 Task: Create new Company, with domain: 'magna.com' and type: 'Prospect'. Add new contact for this company, with mail Id: 'Brooklyn21Kapoor@magna.com', First Name: Brooklyn, Last name:  Kapoor, Job Title: 'Solutions Architect', Phone Number: '(305) 555-6793'. Change life cycle stage to  Lead and lead status to  In Progress. Logged in from softage.6@softage.net
Action: Mouse moved to (98, 68)
Screenshot: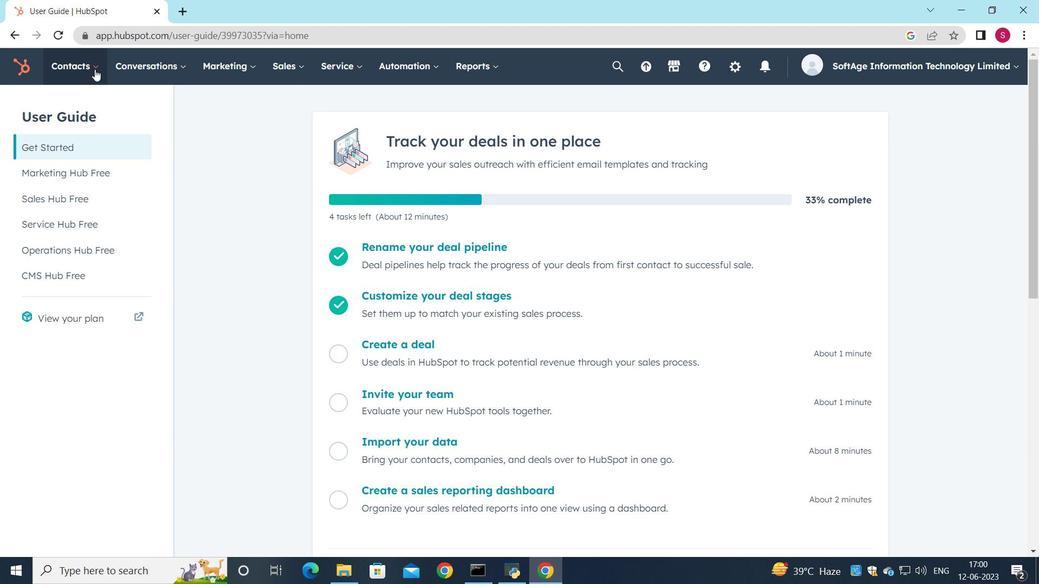 
Action: Mouse pressed left at (98, 68)
Screenshot: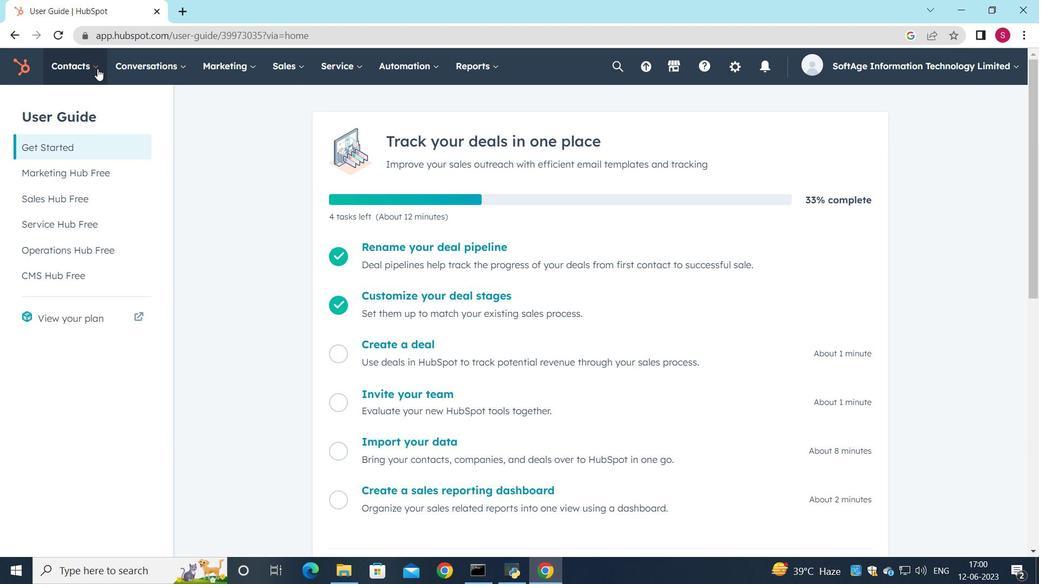 
Action: Mouse moved to (105, 124)
Screenshot: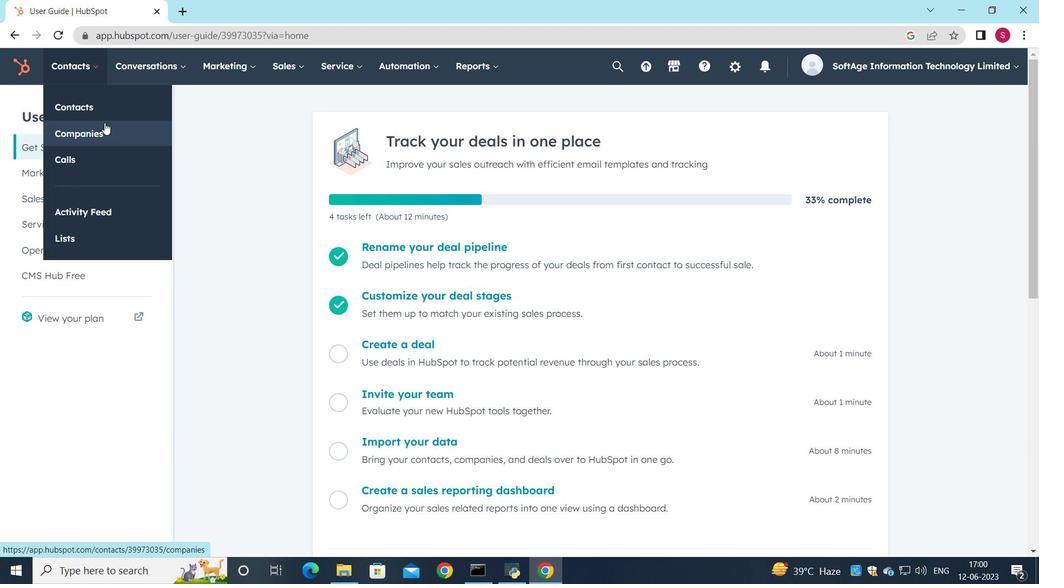 
Action: Mouse pressed left at (105, 124)
Screenshot: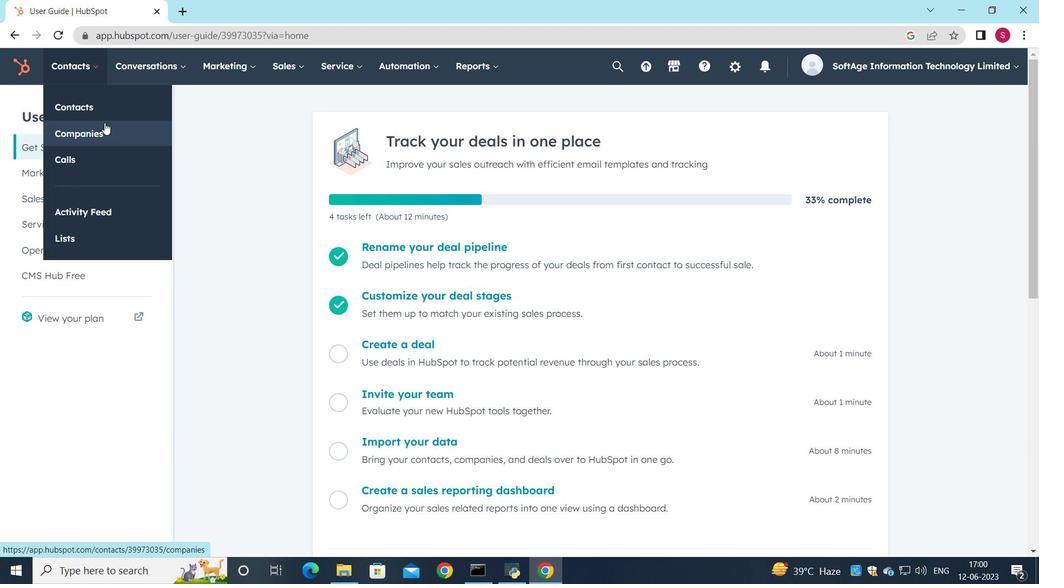 
Action: Mouse moved to (944, 115)
Screenshot: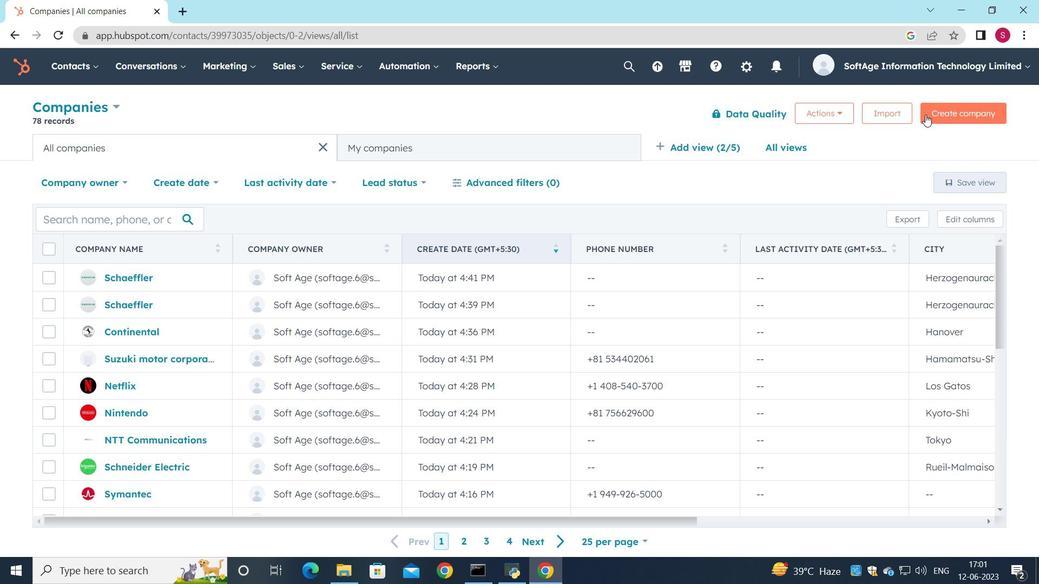 
Action: Mouse pressed left at (944, 115)
Screenshot: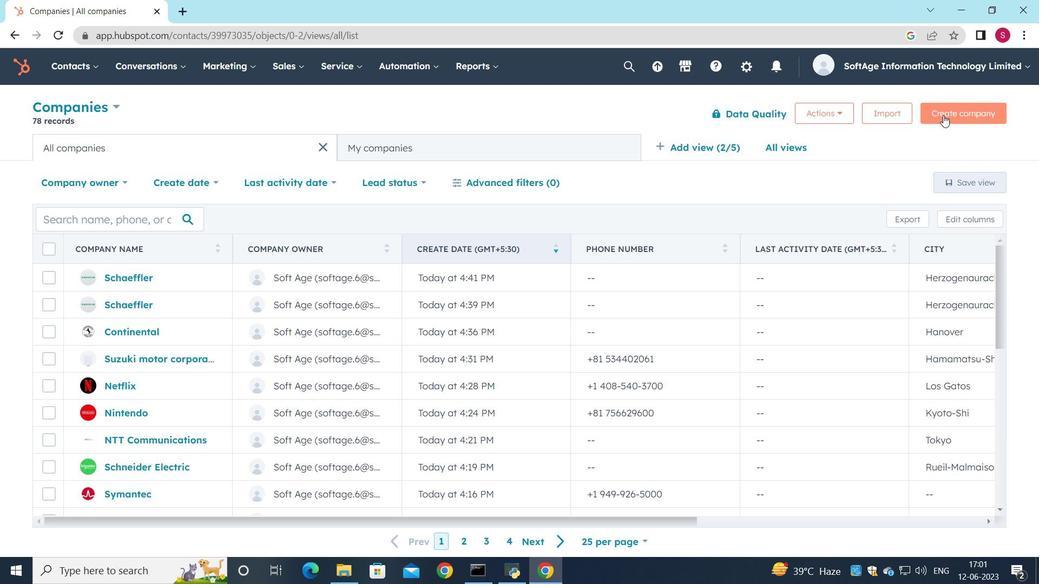 
Action: Mouse moved to (837, 174)
Screenshot: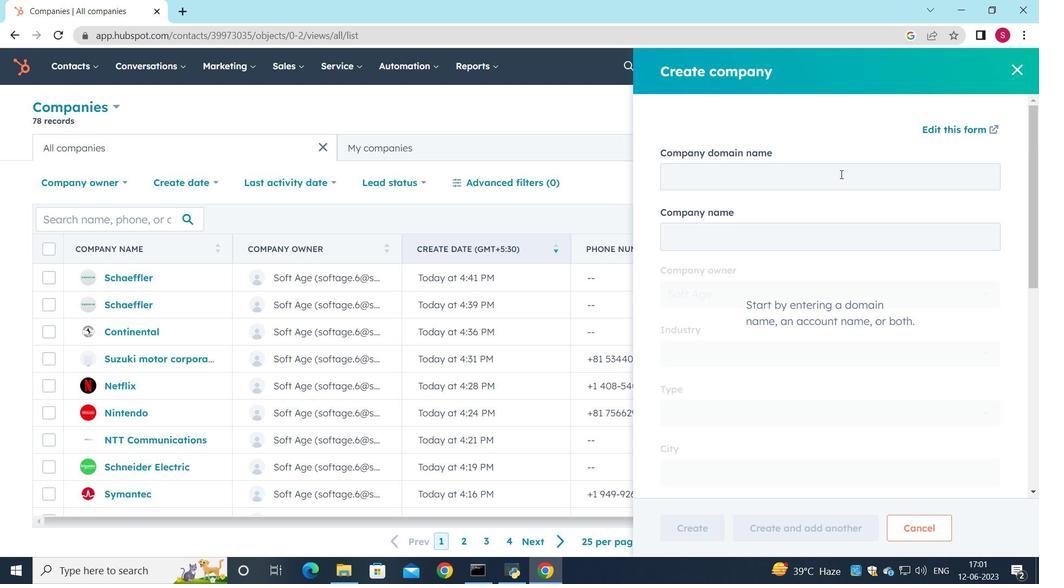 
Action: Mouse pressed left at (837, 174)
Screenshot: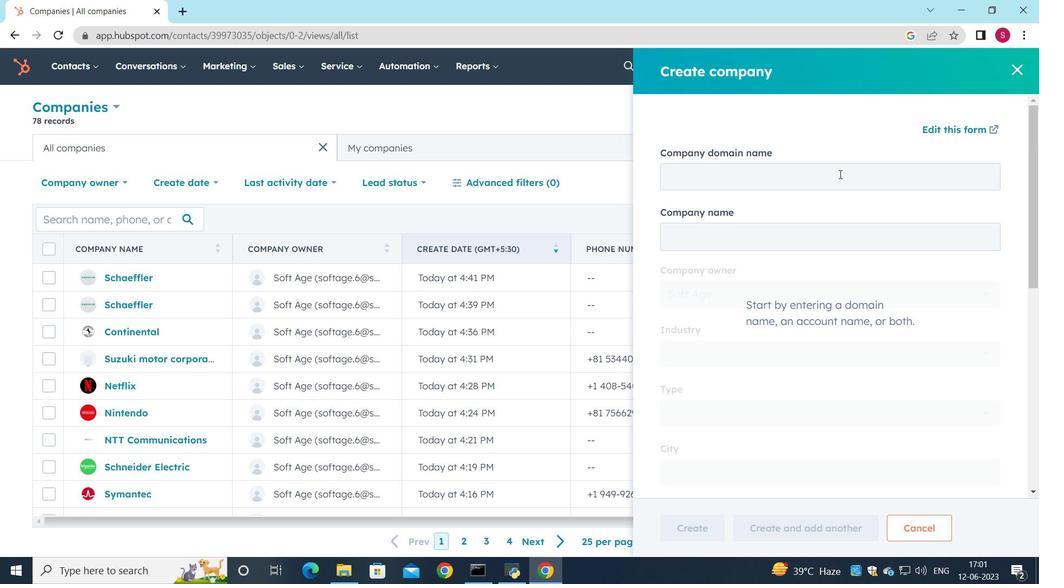 
Action: Key pressed magna/<Key.backspace>.com
Screenshot: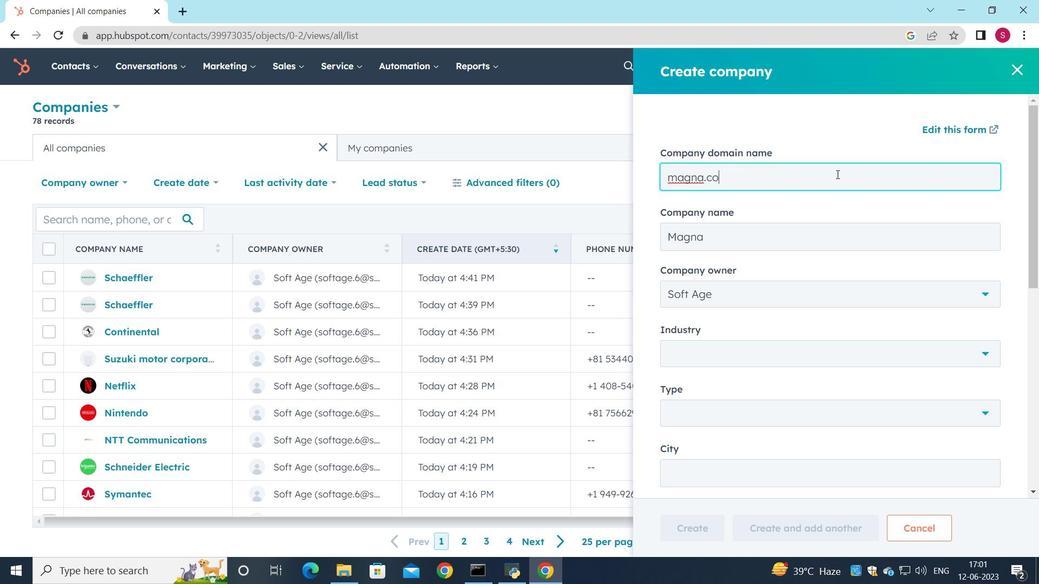 
Action: Mouse moved to (796, 275)
Screenshot: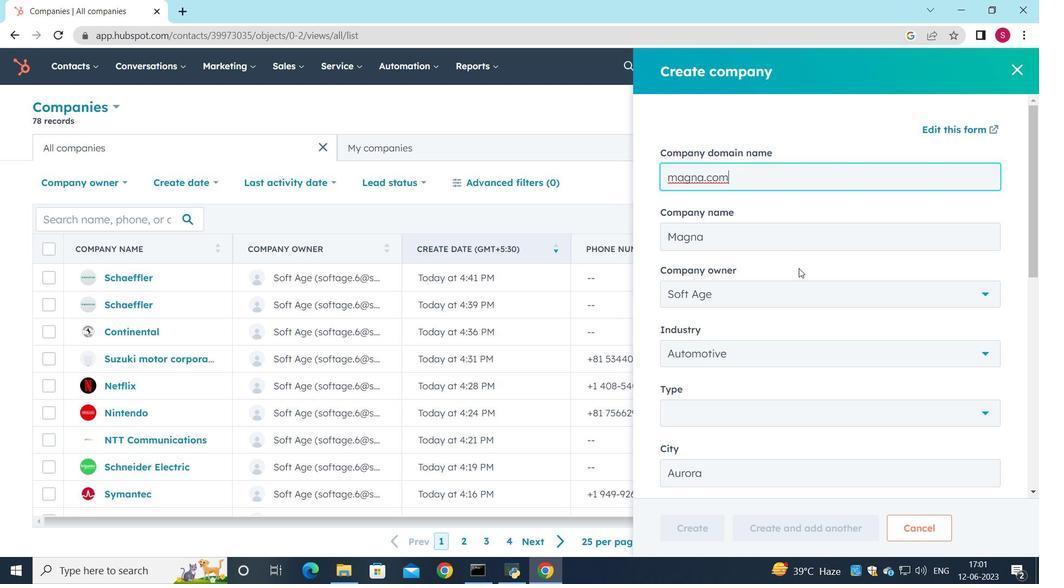 
Action: Mouse scrolled (796, 274) with delta (0, 0)
Screenshot: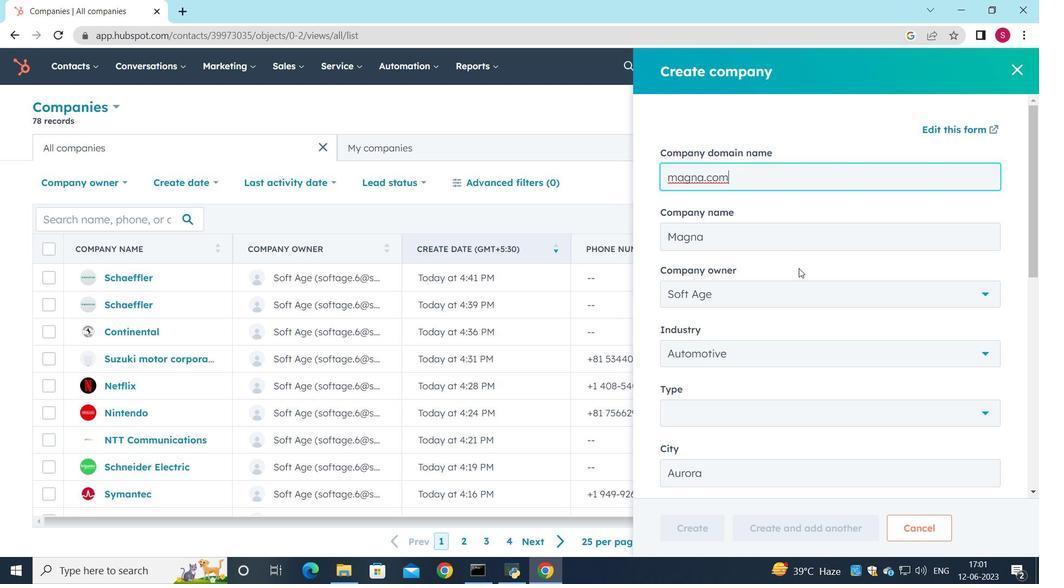 
Action: Mouse scrolled (796, 274) with delta (0, 0)
Screenshot: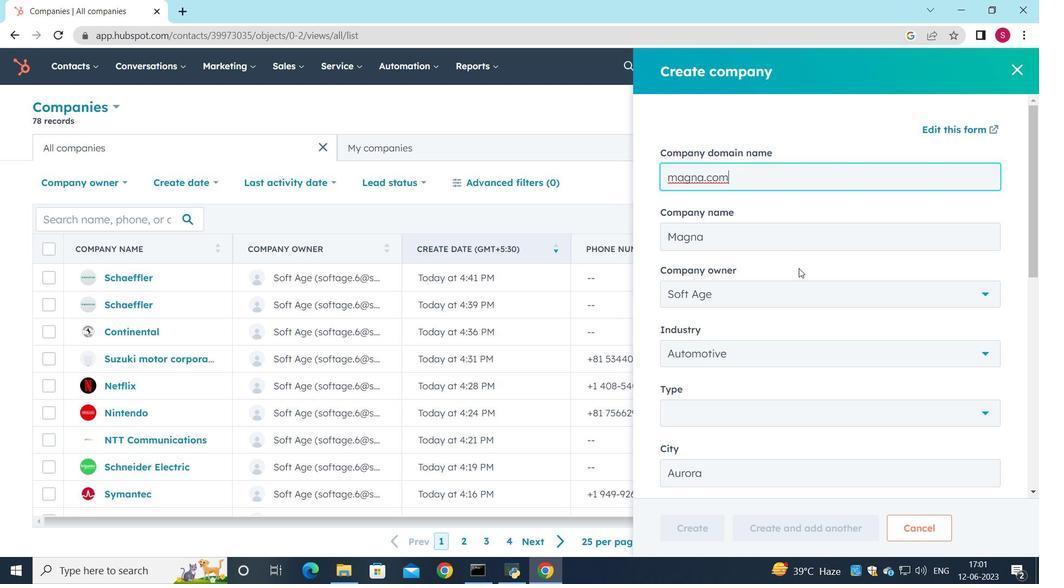 
Action: Mouse moved to (732, 275)
Screenshot: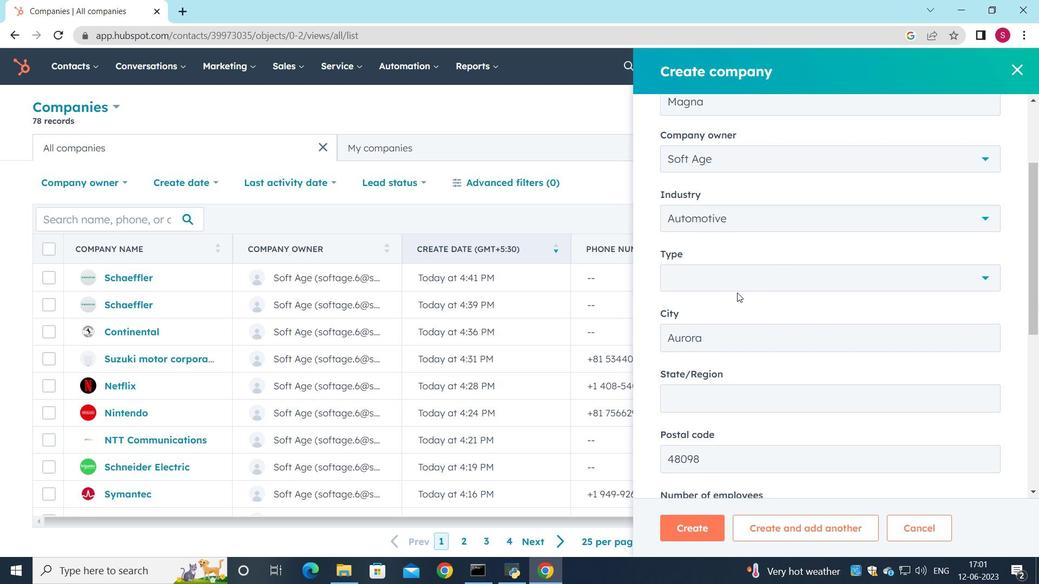 
Action: Mouse pressed left at (732, 275)
Screenshot: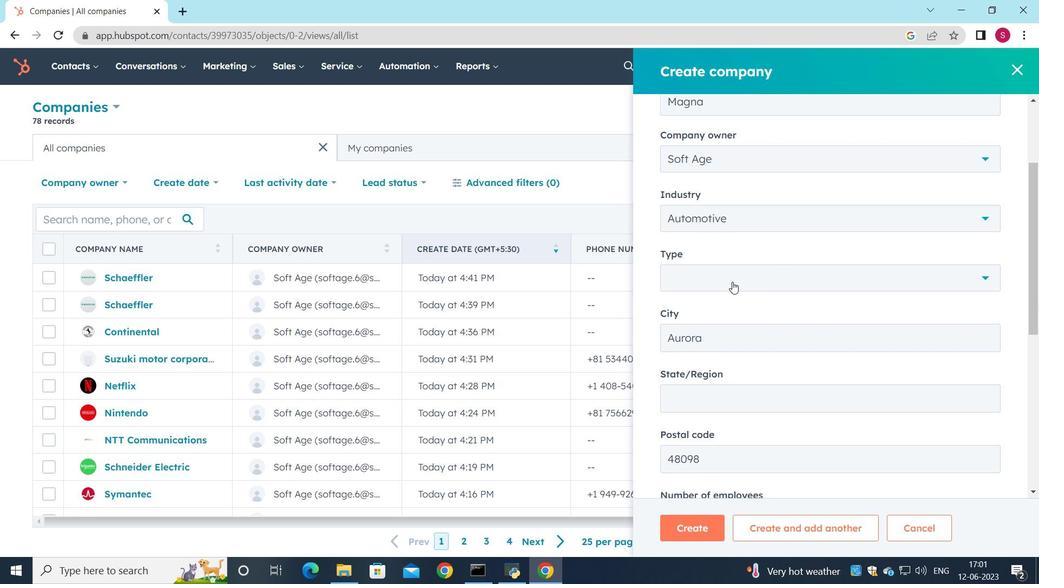
Action: Mouse moved to (678, 340)
Screenshot: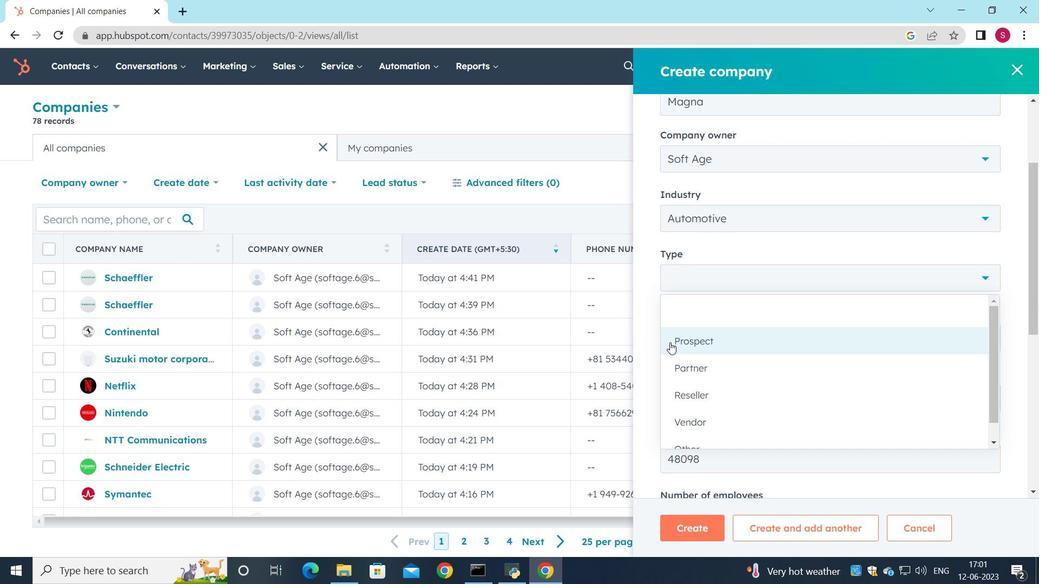 
Action: Mouse pressed left at (678, 340)
Screenshot: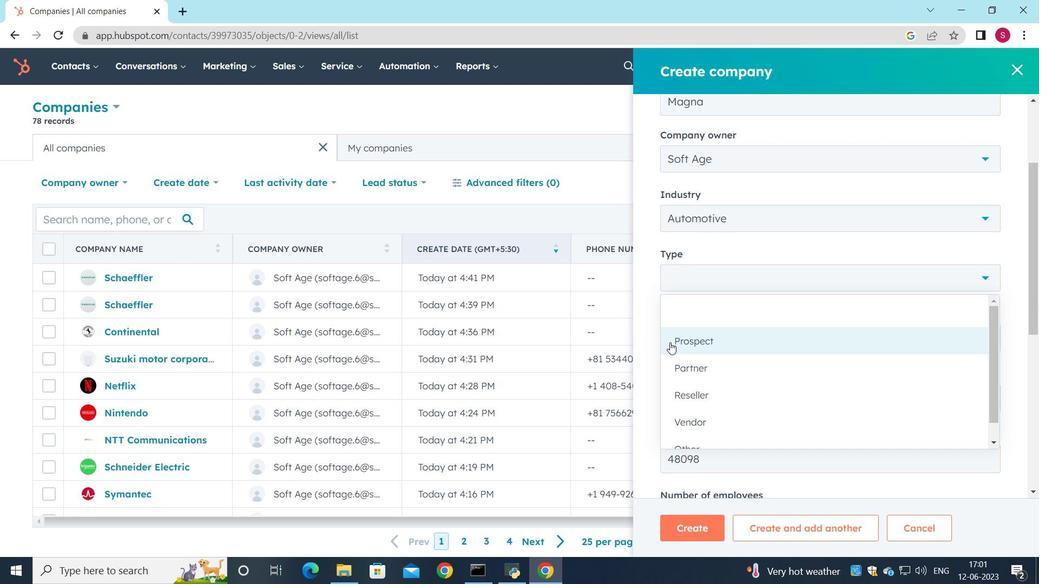 
Action: Mouse moved to (745, 347)
Screenshot: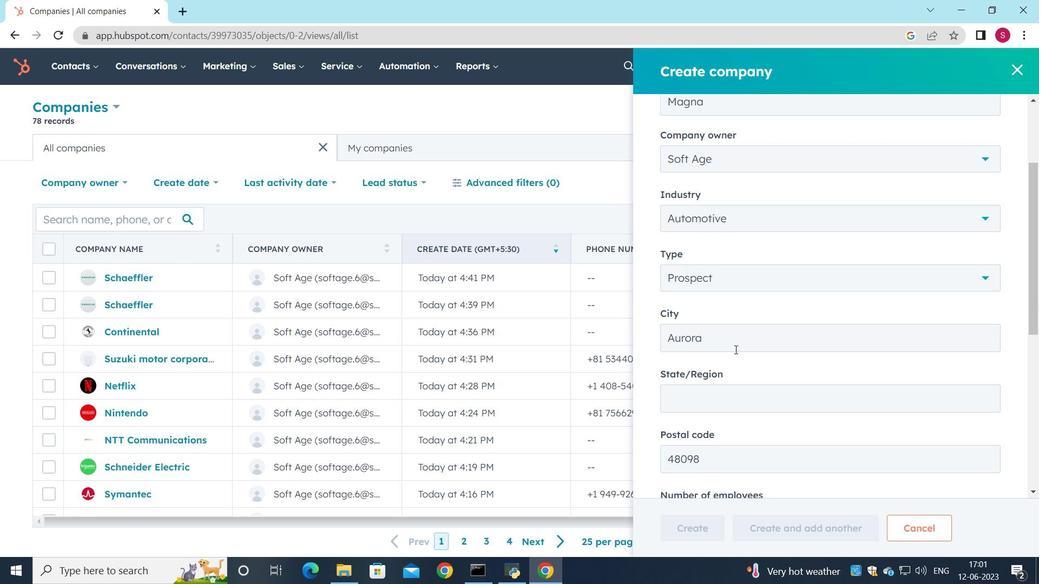 
Action: Mouse scrolled (745, 346) with delta (0, 0)
Screenshot: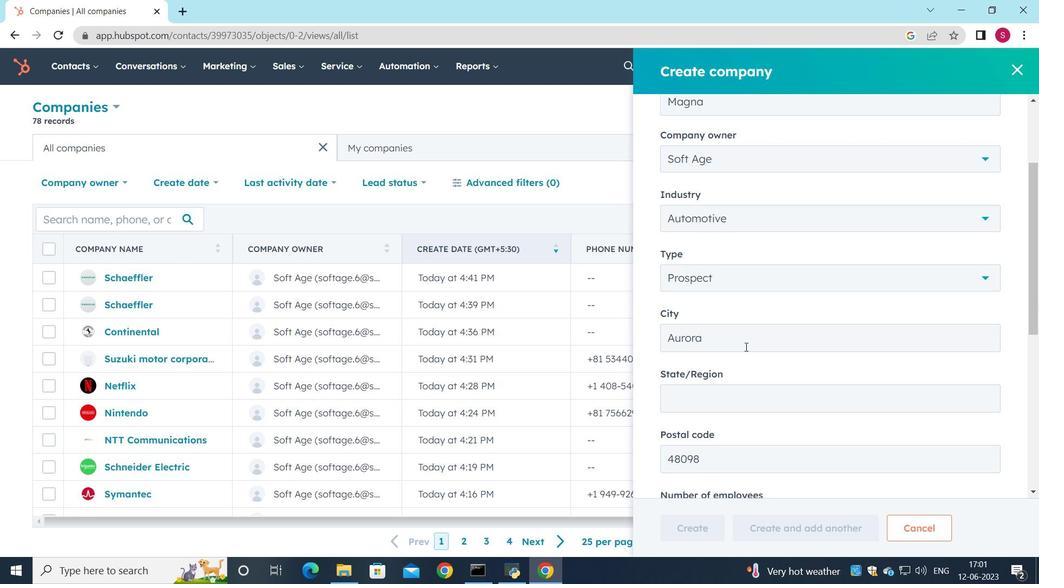 
Action: Mouse scrolled (745, 346) with delta (0, 0)
Screenshot: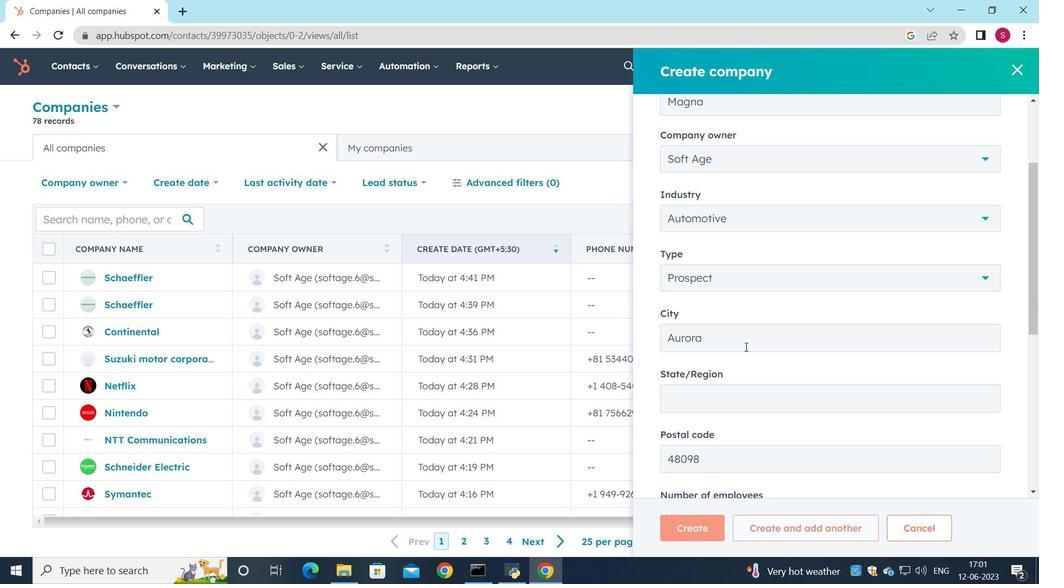 
Action: Mouse moved to (700, 523)
Screenshot: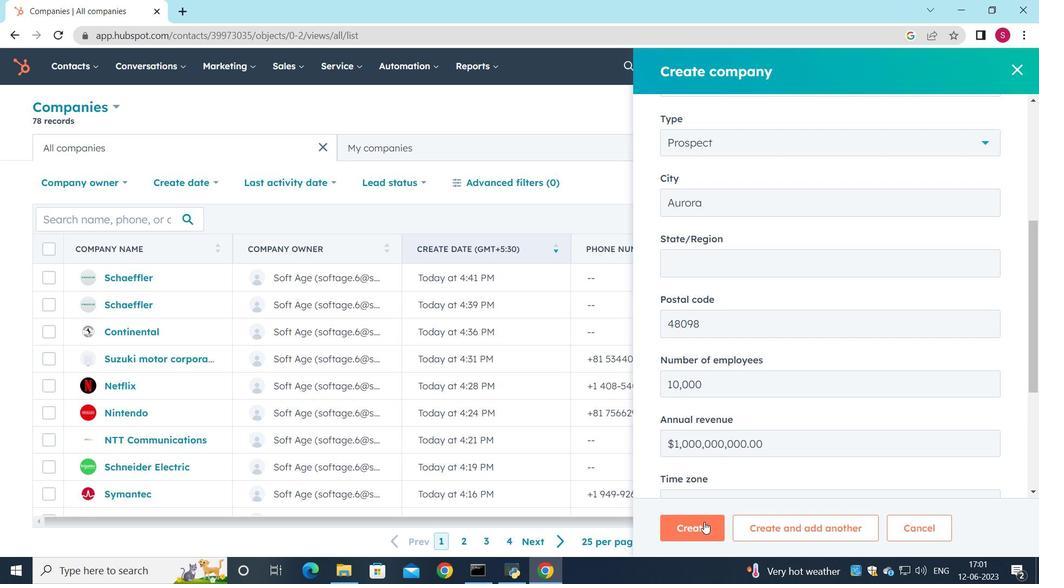 
Action: Mouse pressed left at (700, 523)
Screenshot: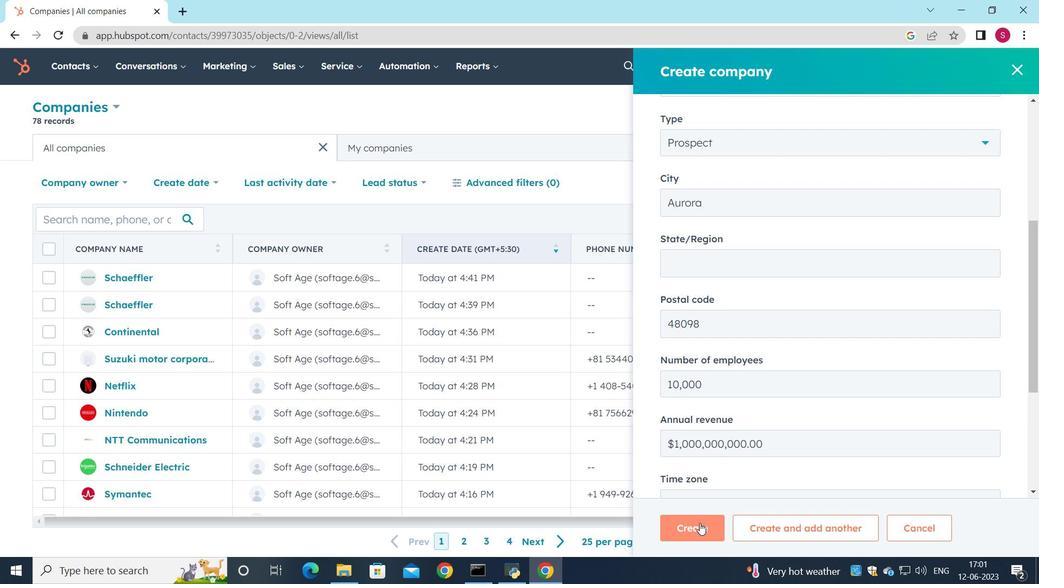 
Action: Mouse moved to (624, 413)
Screenshot: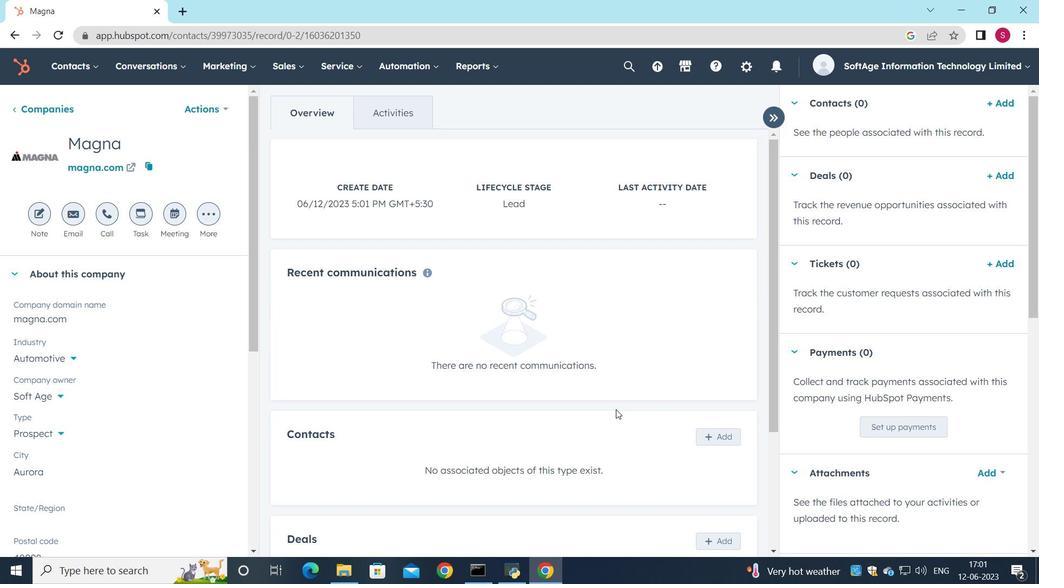 
Action: Mouse scrolled (624, 413) with delta (0, 0)
Screenshot: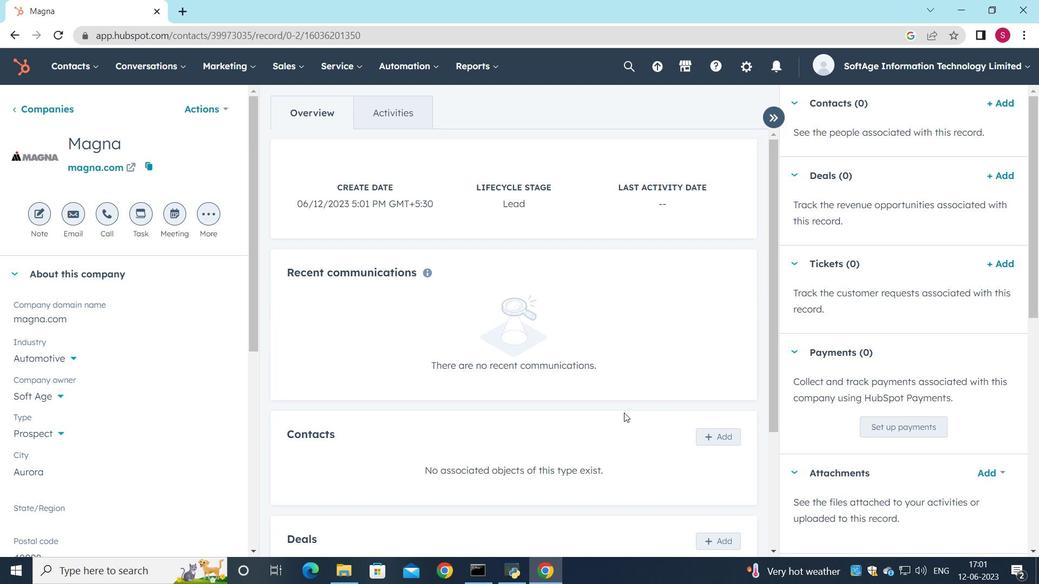 
Action: Mouse moved to (727, 363)
Screenshot: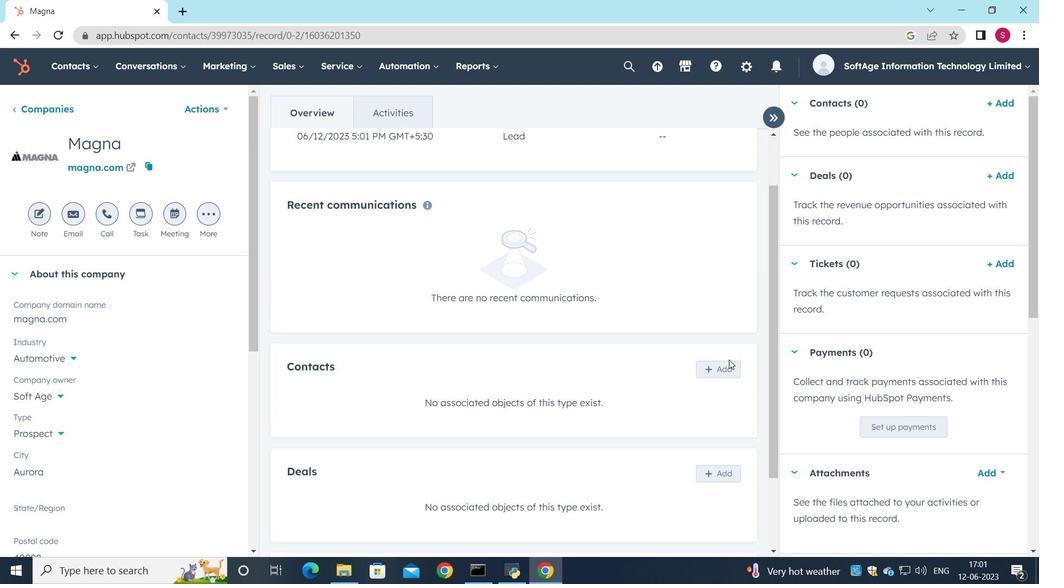 
Action: Mouse pressed left at (727, 363)
Screenshot: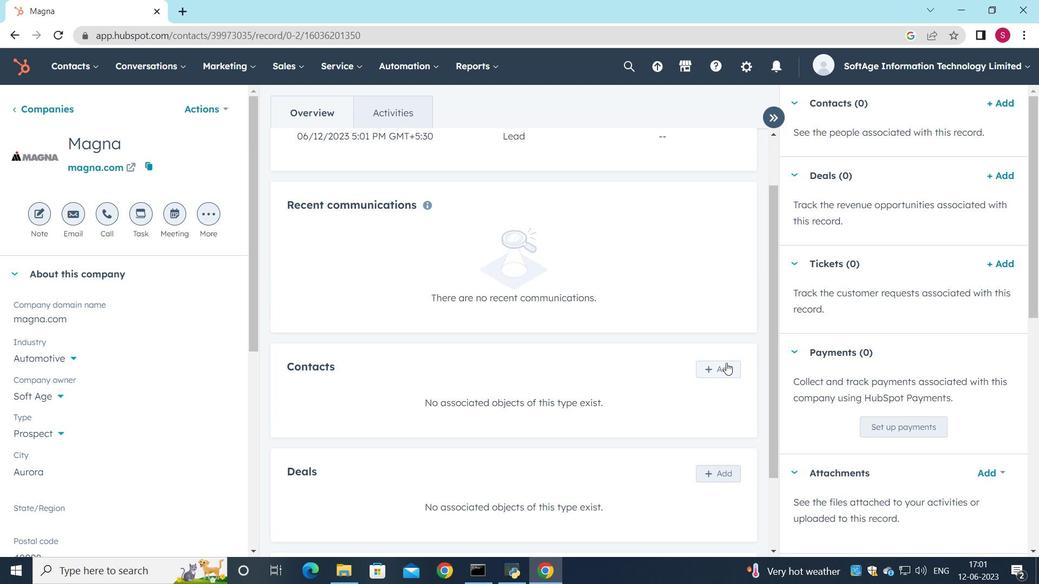 
Action: Mouse moved to (729, 146)
Screenshot: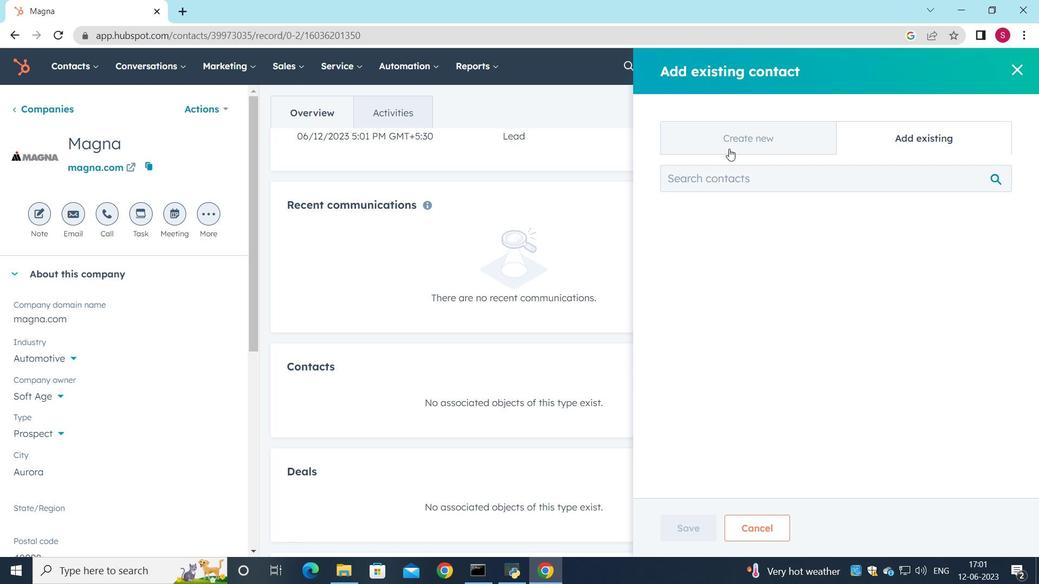 
Action: Mouse pressed left at (729, 146)
Screenshot: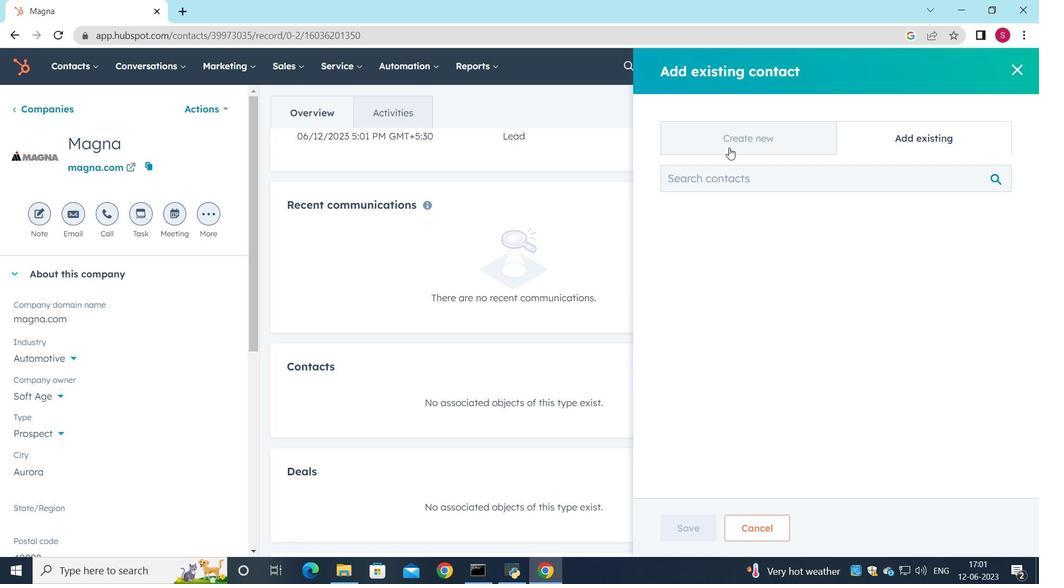 
Action: Mouse moved to (778, 225)
Screenshot: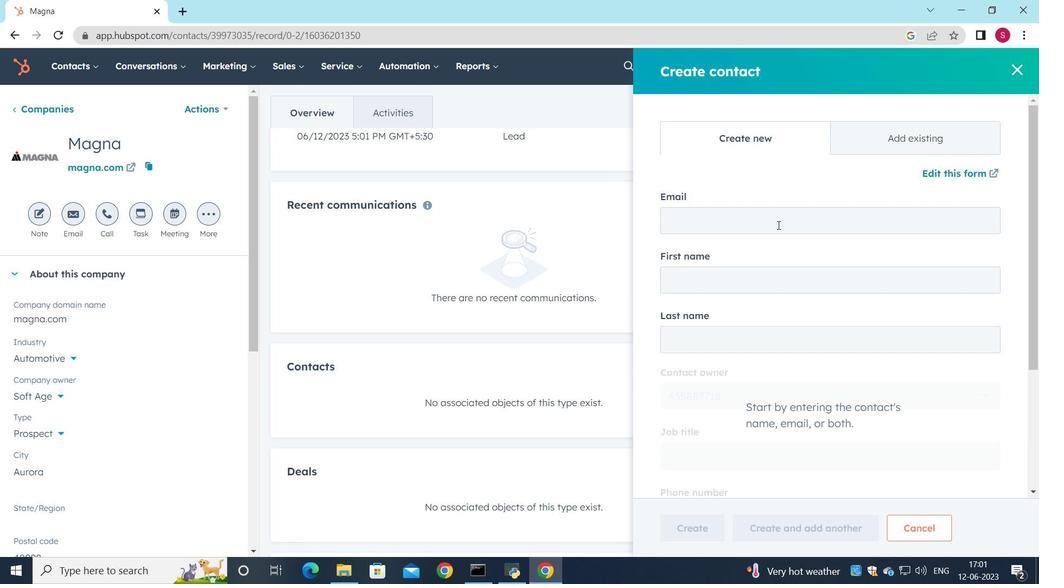 
Action: Mouse pressed left at (778, 225)
Screenshot: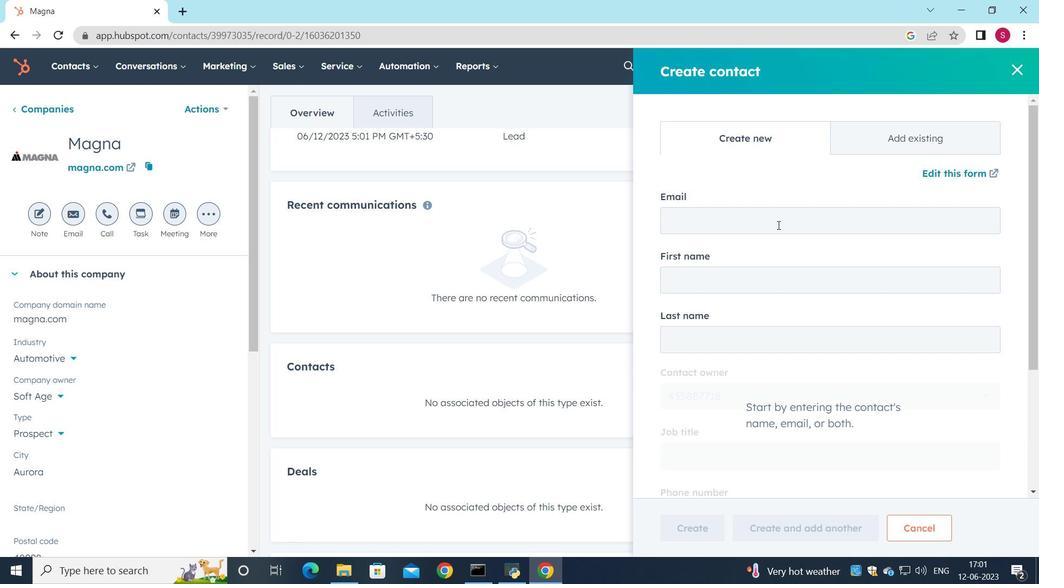 
Action: Key pressed <Key.shift>Brooklyn20<Key.backspace>1<Key.shift>Kapoor<Key.shift><Key.shift><Key.shift><Key.shift><Key.shift><Key.shift><Key.shift><Key.shift>@magna.com
Screenshot: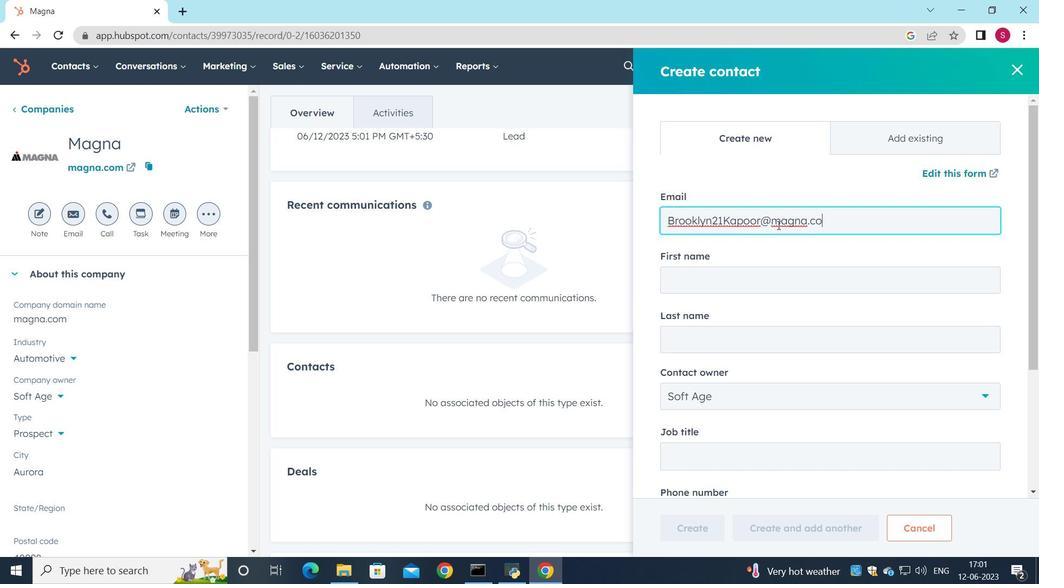 
Action: Mouse moved to (740, 269)
Screenshot: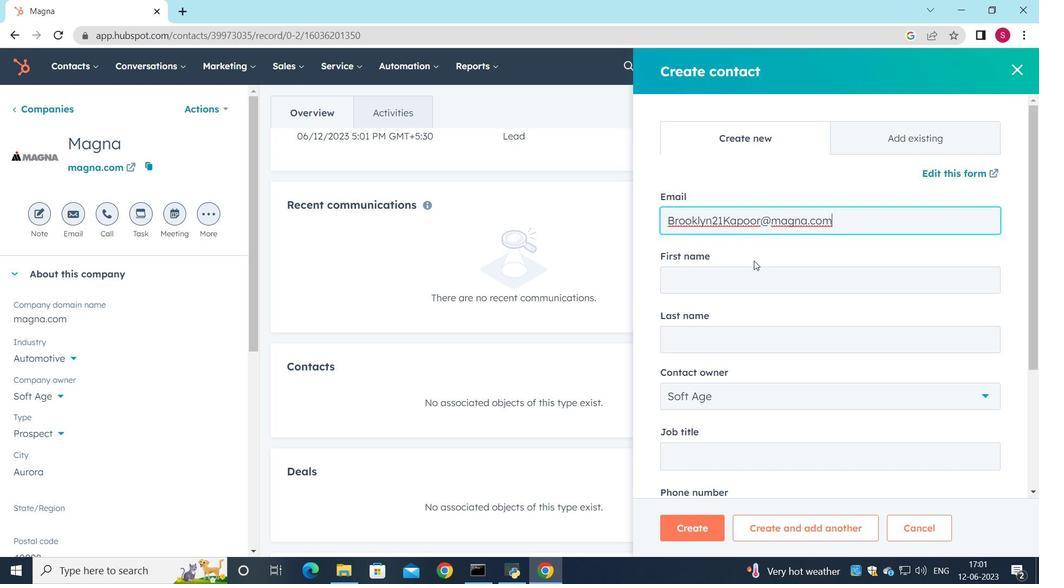 
Action: Mouse pressed left at (740, 269)
Screenshot: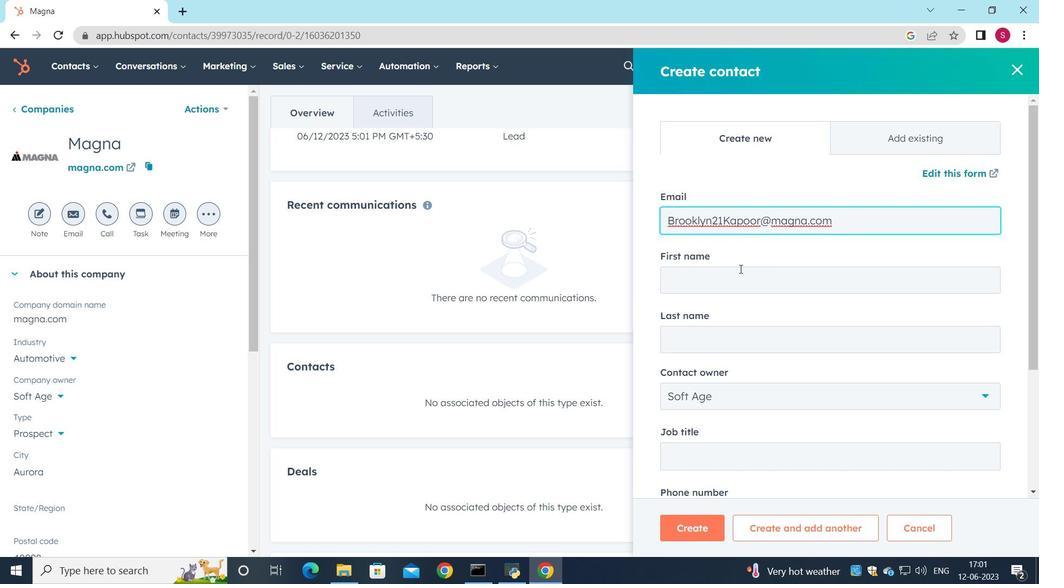 
Action: Key pressed <Key.shift>Brool<Key.backspace>klyn
Screenshot: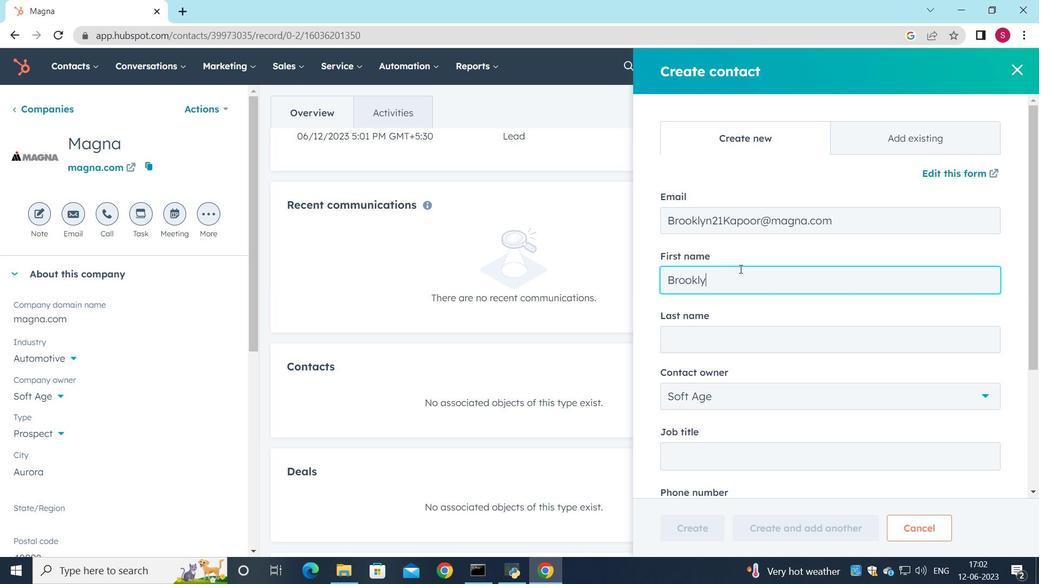 
Action: Mouse moved to (701, 346)
Screenshot: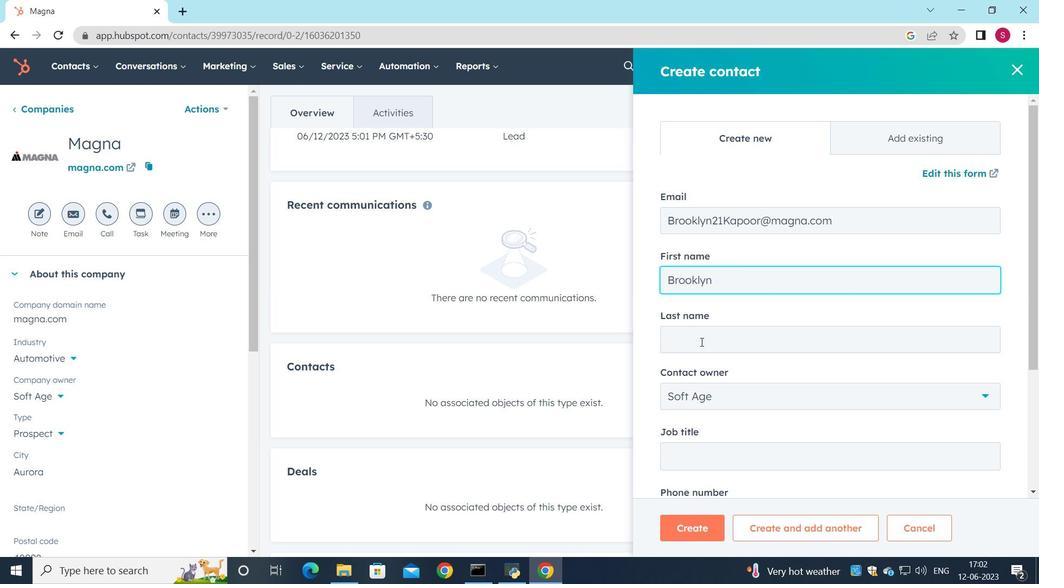 
Action: Mouse pressed left at (701, 346)
Screenshot: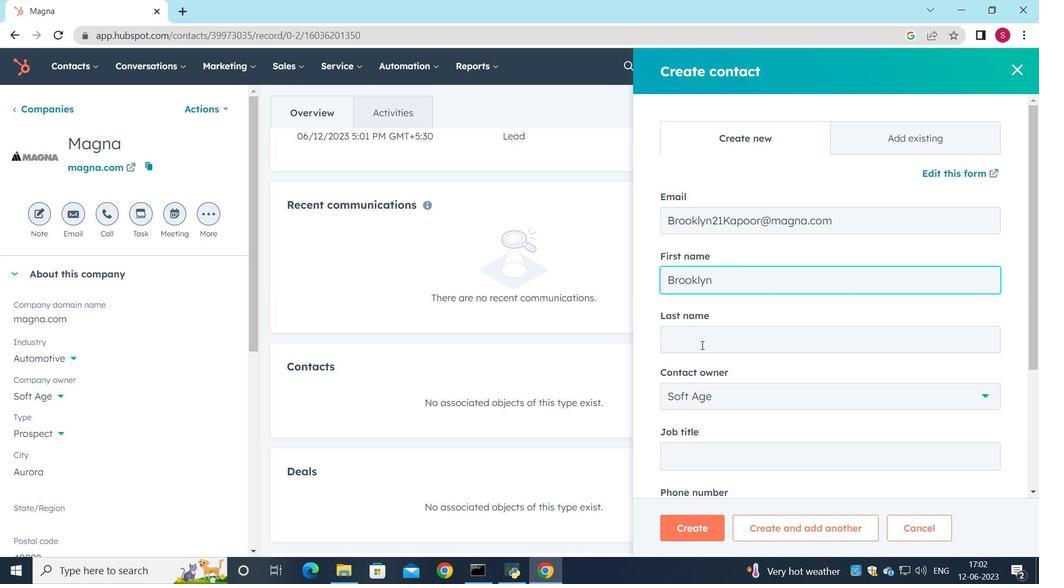 
Action: Key pressed <Key.shift><Key.shift><Key.shift><Key.shift><Key.shift>Kapoor
Screenshot: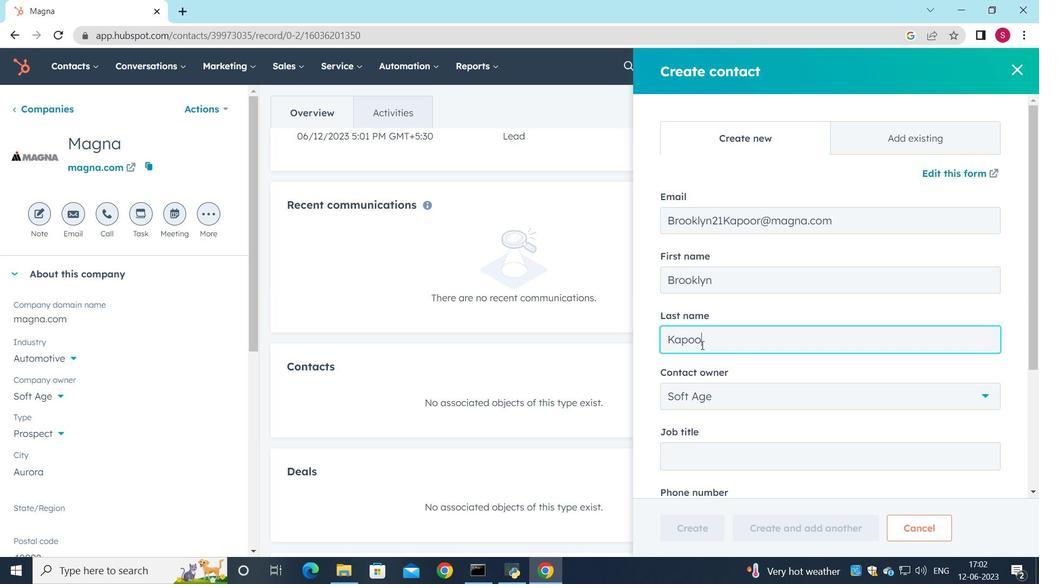 
Action: Mouse moved to (700, 446)
Screenshot: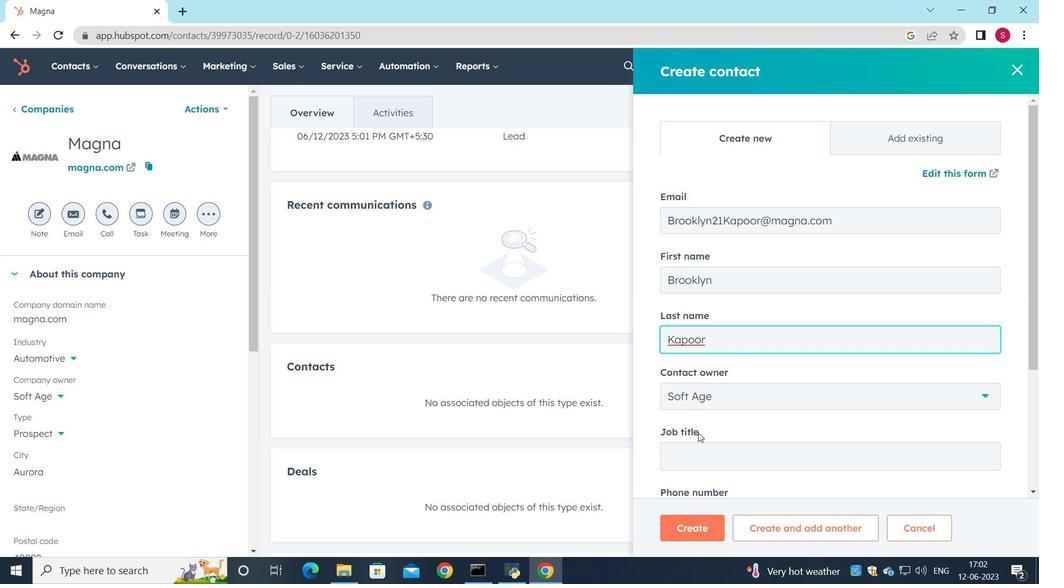 
Action: Mouse pressed left at (700, 446)
Screenshot: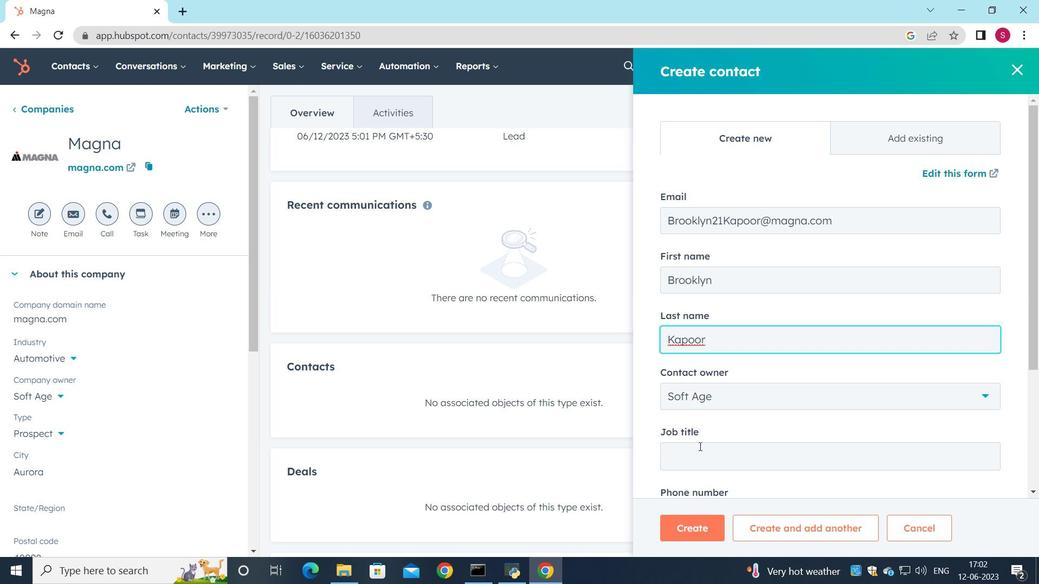 
Action: Mouse moved to (707, 442)
Screenshot: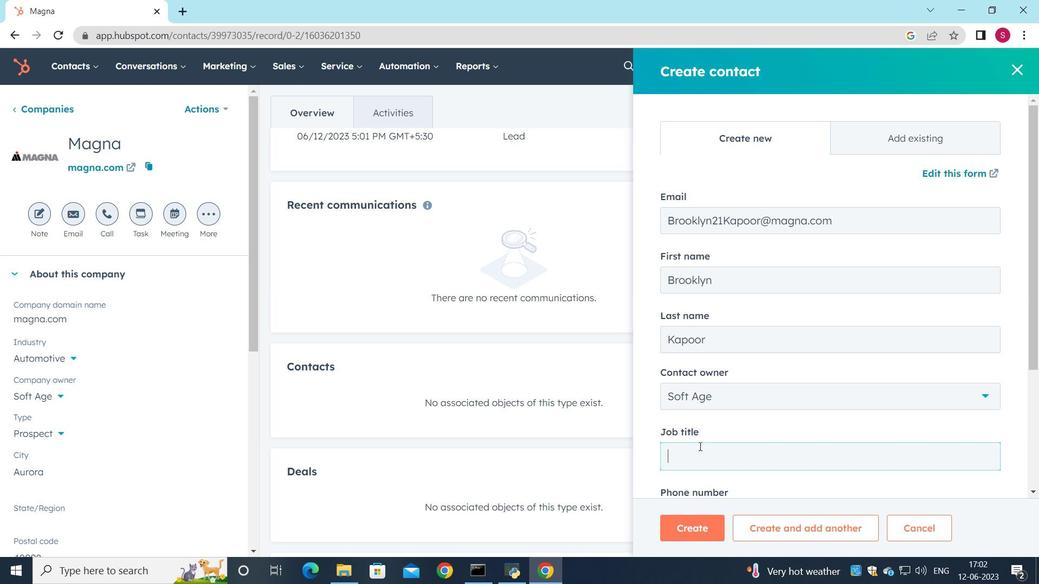 
Action: Key pressed <Key.shift>Solutions<Key.space><Key.shift><Key.shift><Key.shift><Key.shift><Key.shift><Key.shift><Key.shift><Key.shift><Key.shift><Key.shift><Key.shift><Key.shift><Key.shift><Key.shift>Arthitech
Screenshot: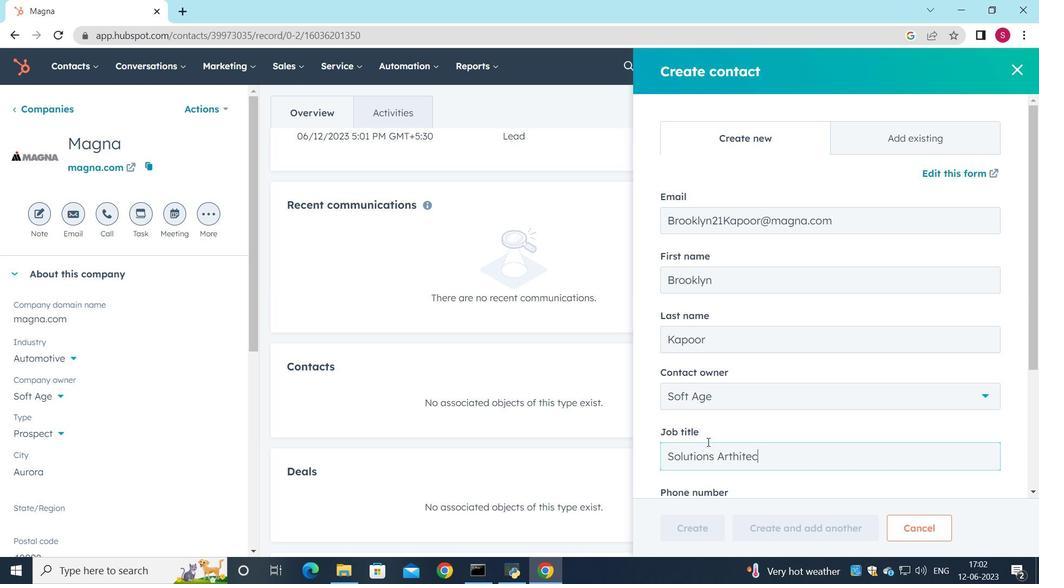 
Action: Mouse moved to (705, 447)
Screenshot: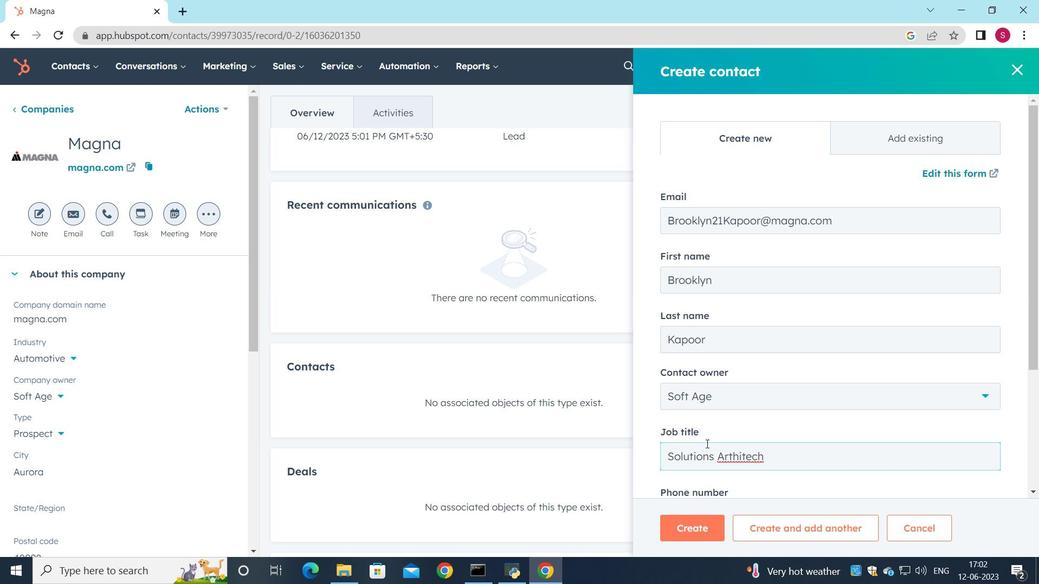 
Action: Mouse scrolled (705, 446) with delta (0, 0)
Screenshot: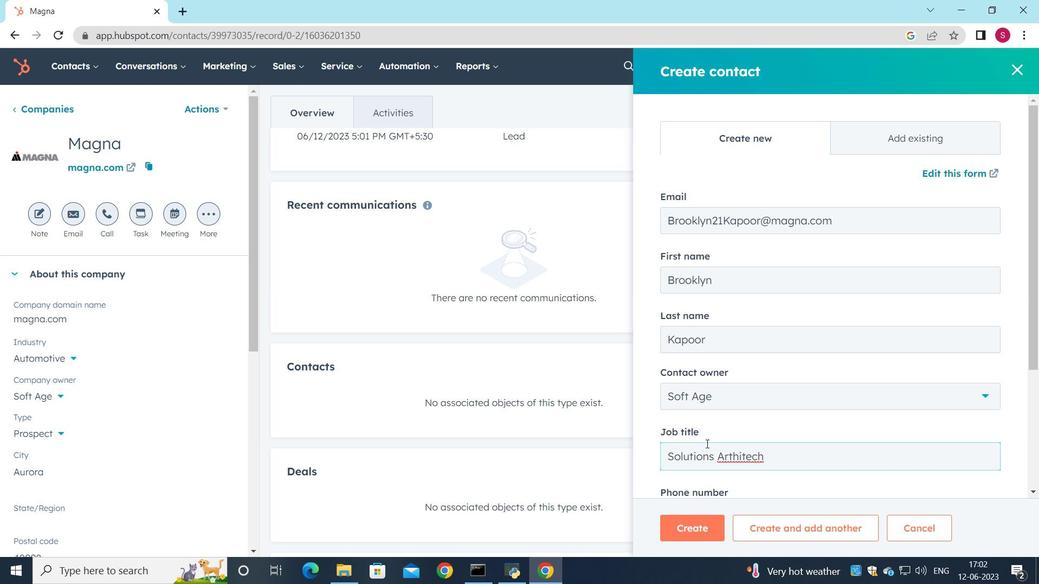 
Action: Mouse moved to (767, 428)
Screenshot: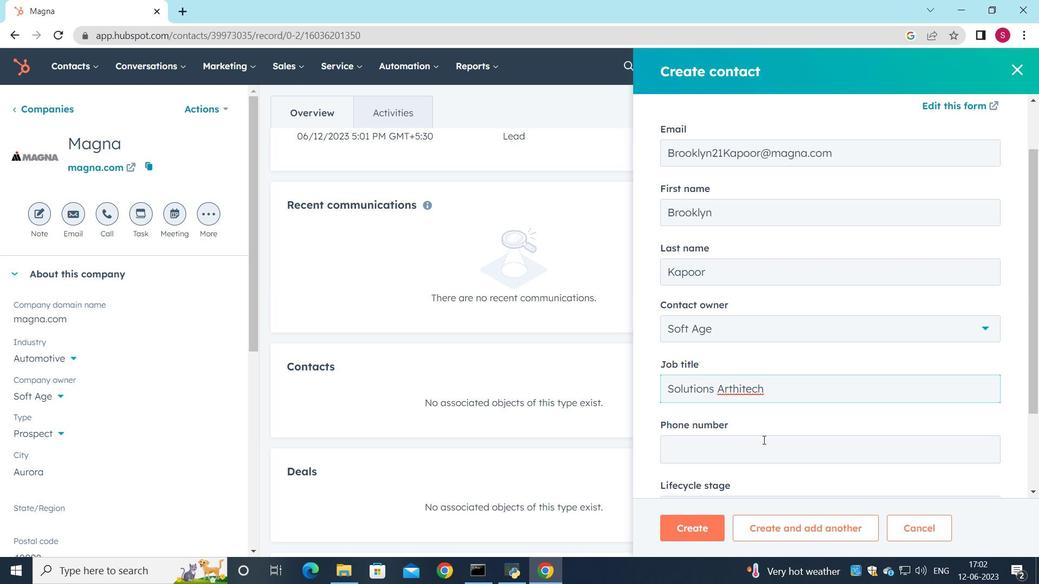 
Action: Key pressed <Key.backspace>t
Screenshot: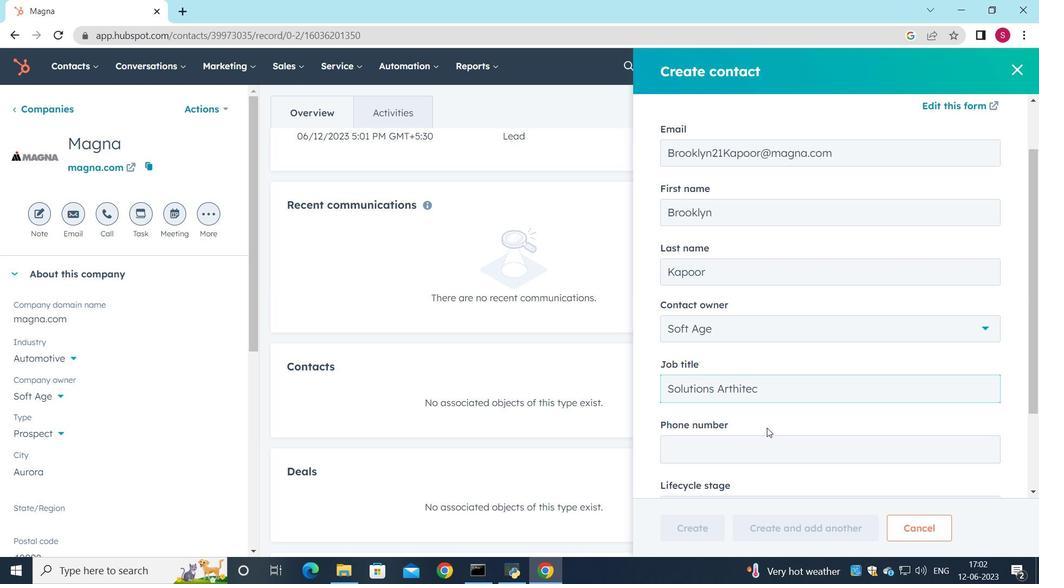 
Action: Mouse moved to (781, 388)
Screenshot: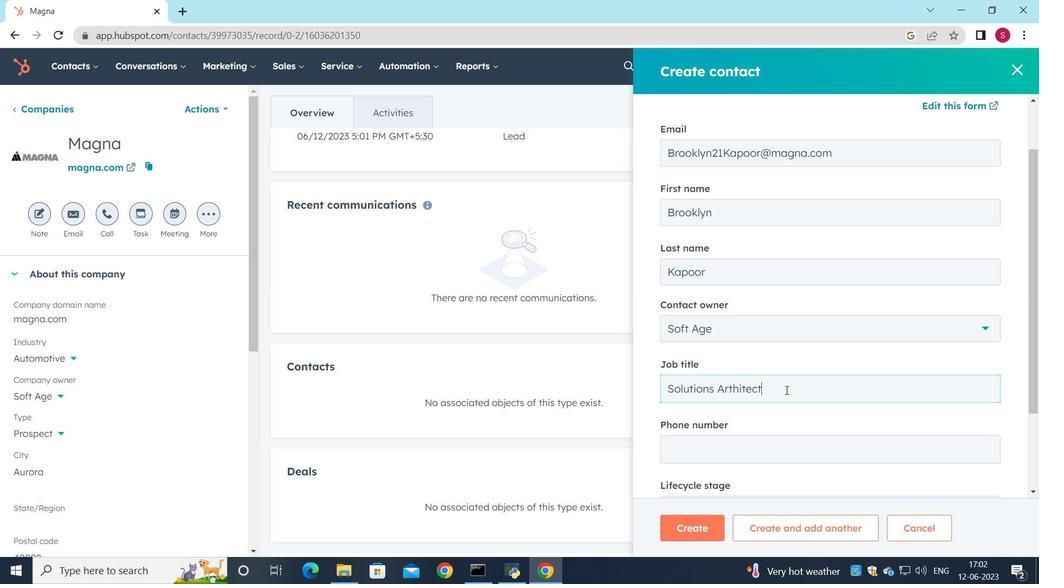 
Action: Mouse scrolled (781, 387) with delta (0, 0)
Screenshot: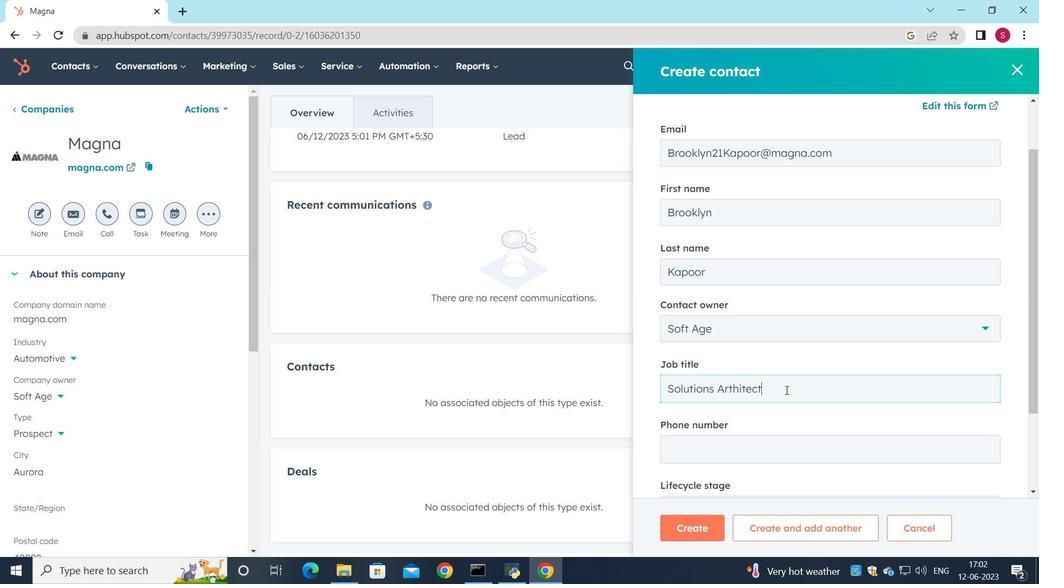
Action: Mouse moved to (777, 375)
Screenshot: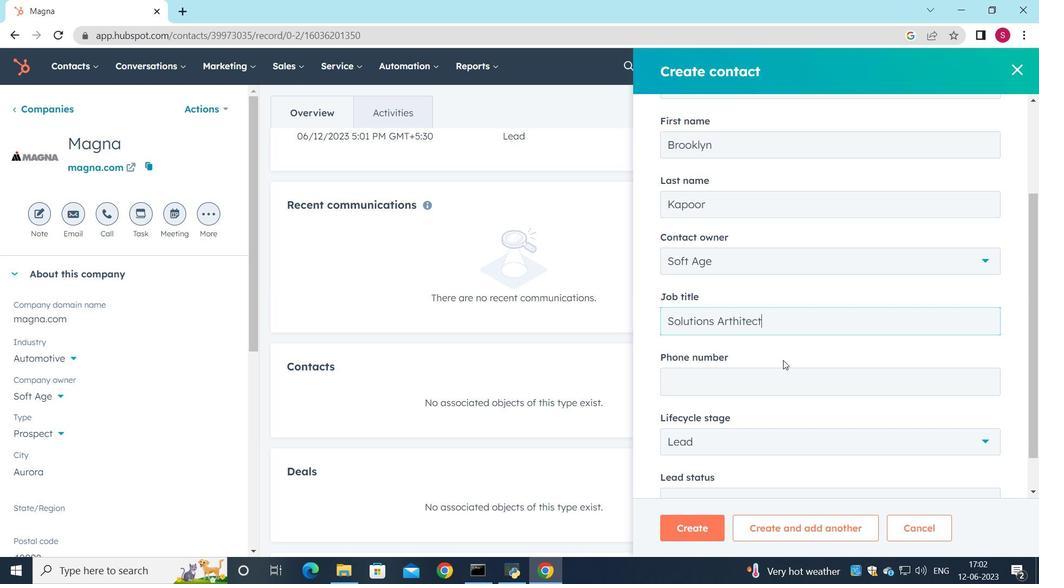 
Action: Mouse pressed left at (777, 375)
Screenshot: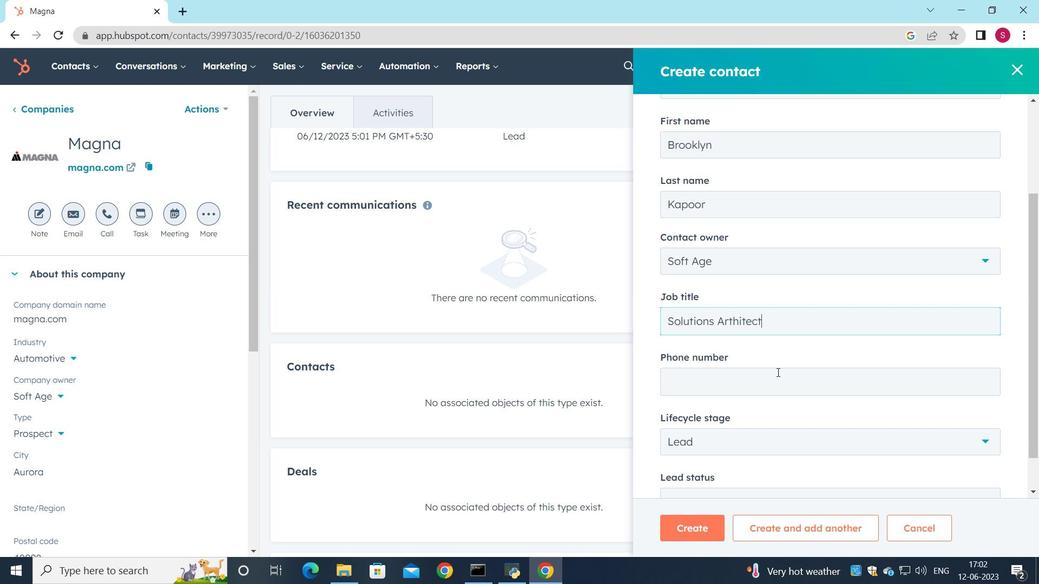 
Action: Key pressed 3055556793
Screenshot: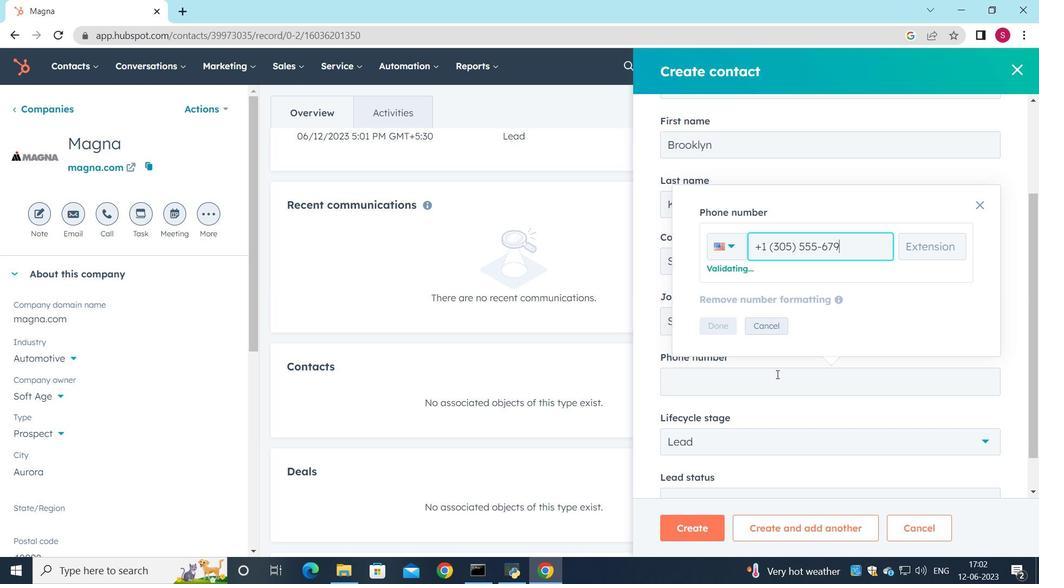 
Action: Mouse moved to (708, 330)
Screenshot: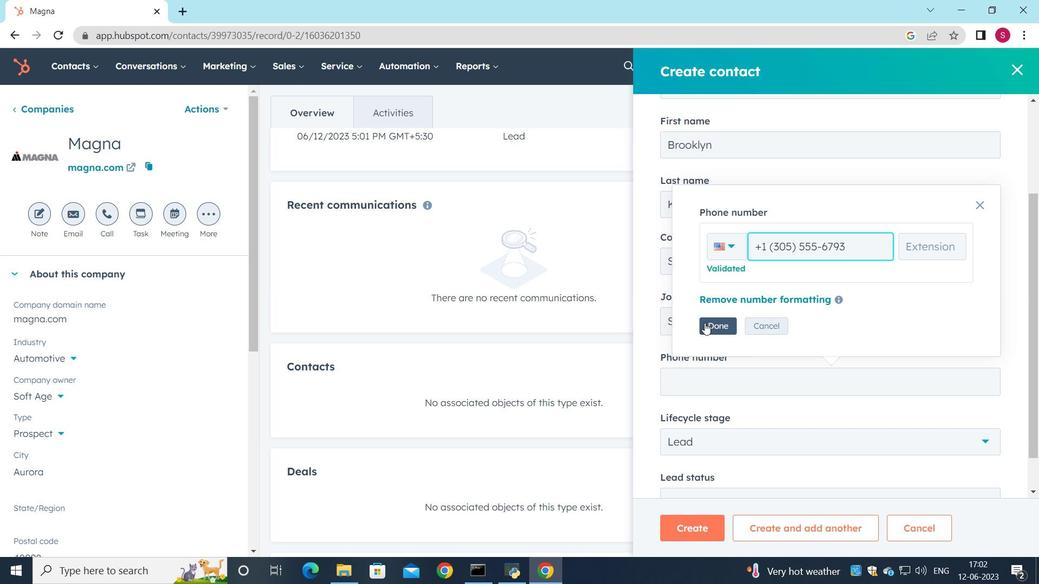 
Action: Mouse pressed left at (708, 330)
Screenshot: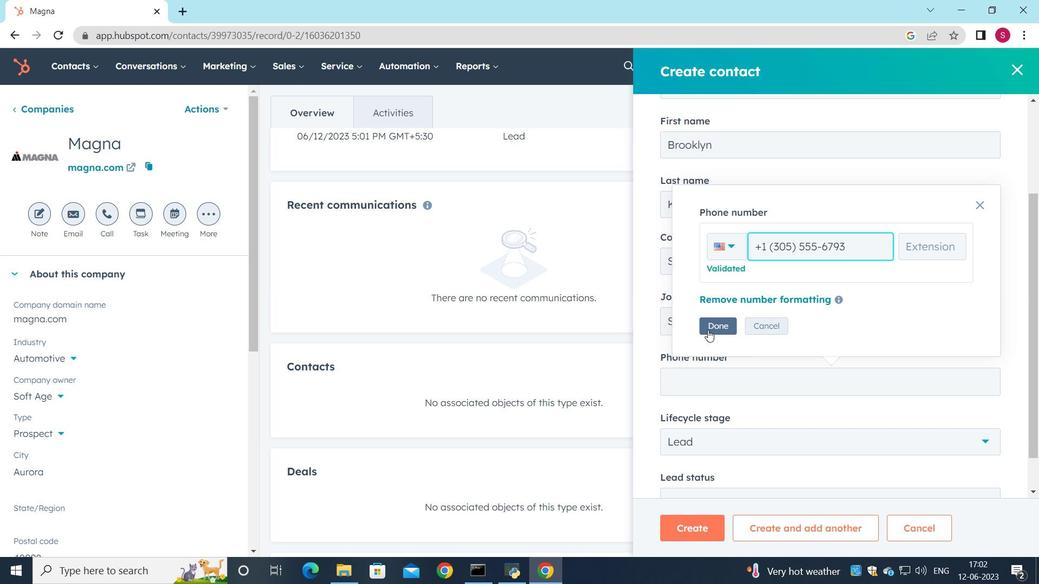 
Action: Mouse moved to (714, 388)
Screenshot: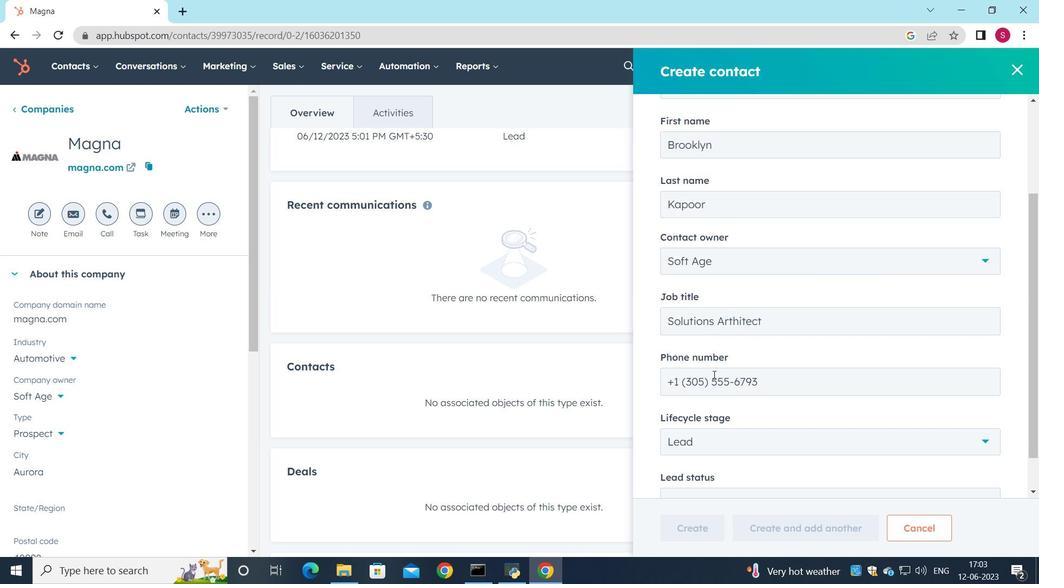 
Action: Mouse scrolled (714, 387) with delta (0, 0)
Screenshot: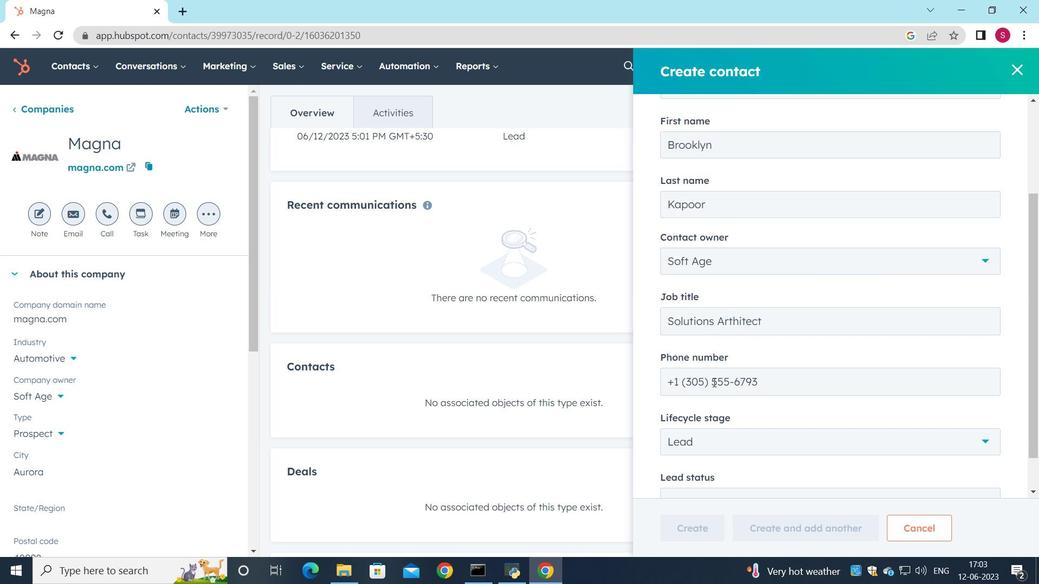 
Action: Mouse moved to (723, 400)
Screenshot: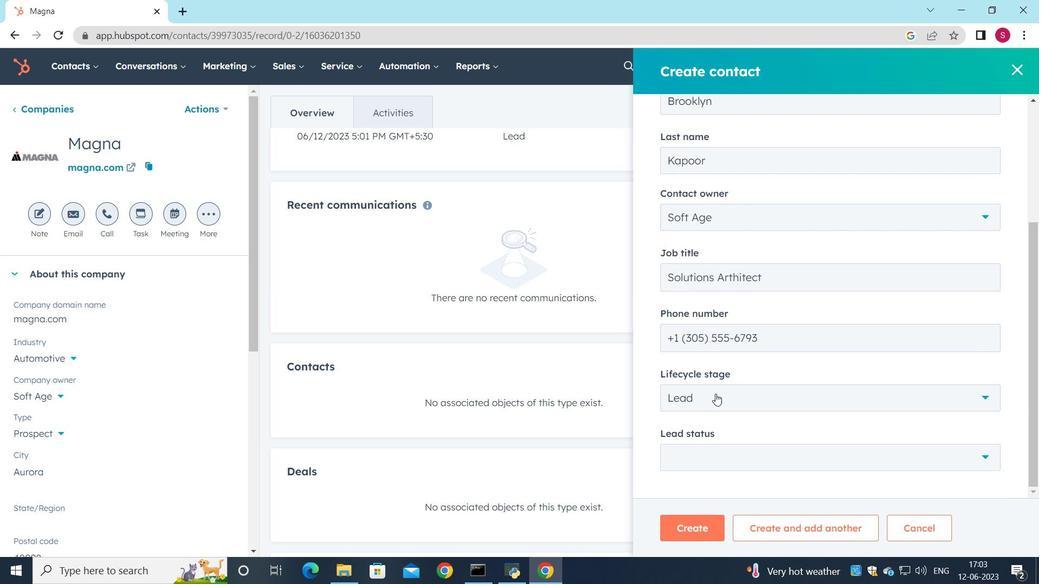 
Action: Mouse scrolled (723, 399) with delta (0, 0)
Screenshot: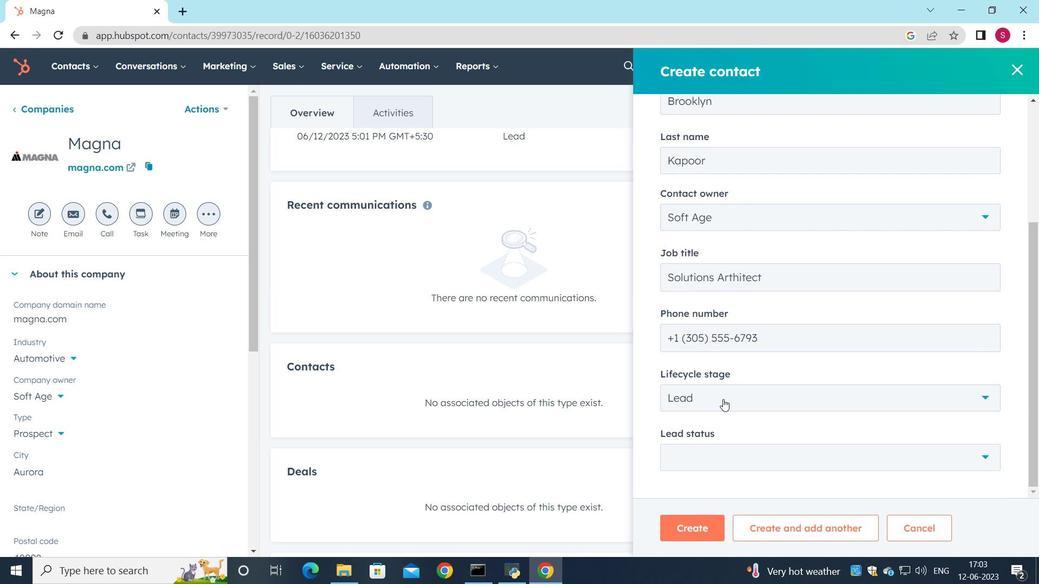 
Action: Mouse moved to (724, 400)
Screenshot: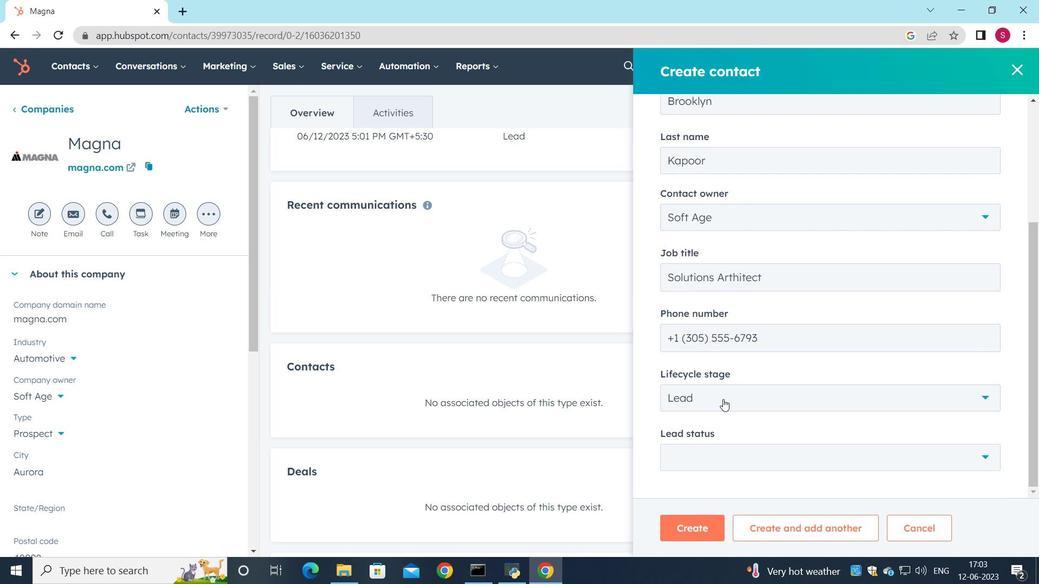 
Action: Mouse scrolled (724, 400) with delta (0, 0)
Screenshot: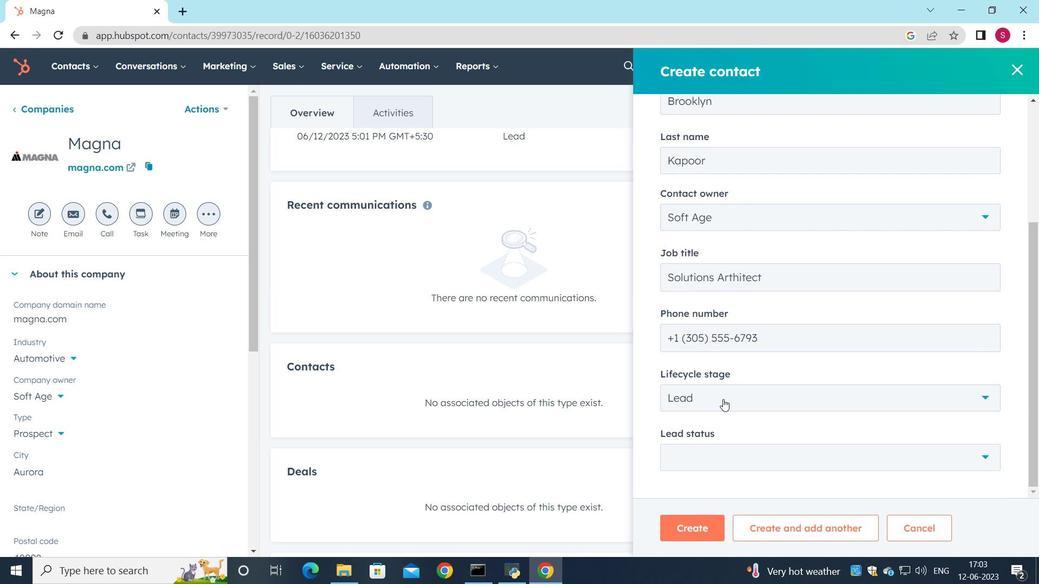 
Action: Mouse moved to (983, 454)
Screenshot: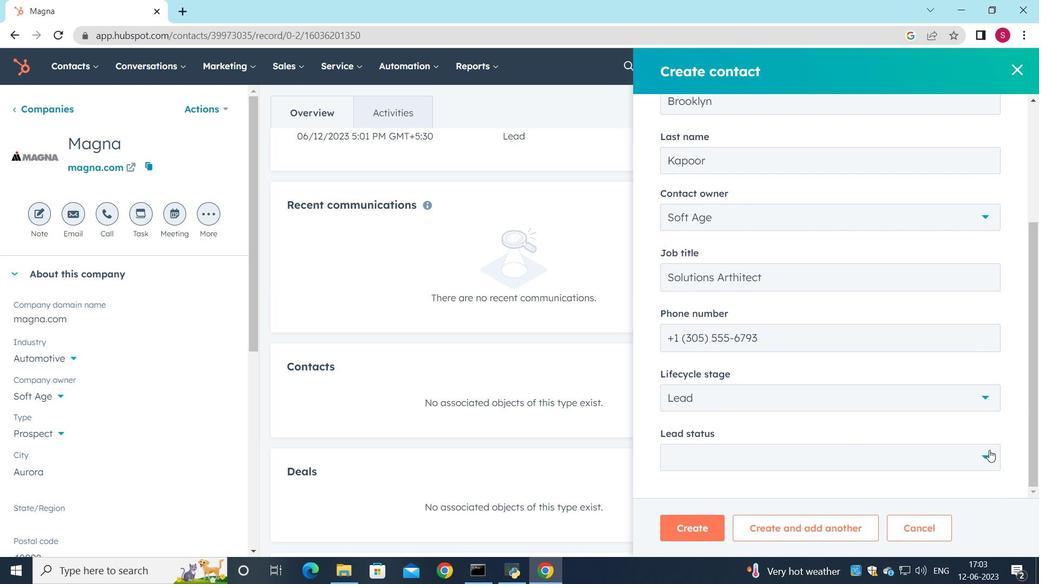 
Action: Mouse pressed left at (983, 454)
Screenshot: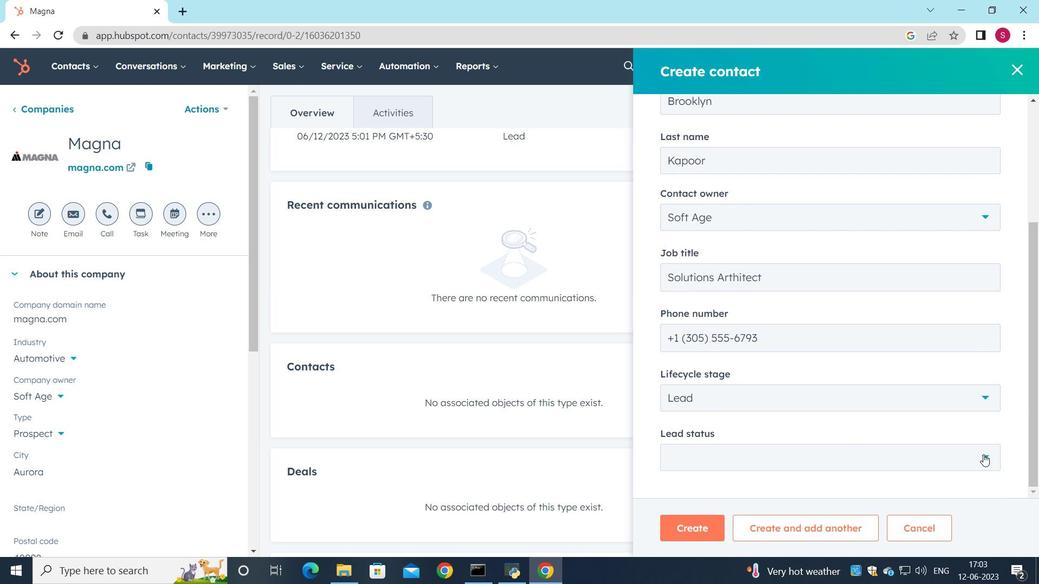 
Action: Mouse moved to (807, 374)
Screenshot: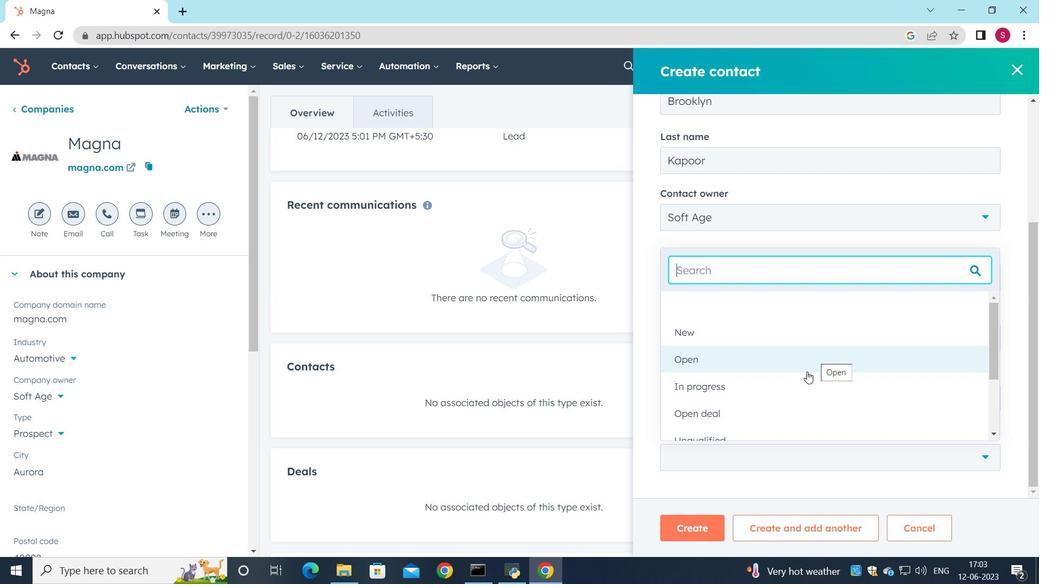 
Action: Mouse pressed left at (807, 374)
Screenshot: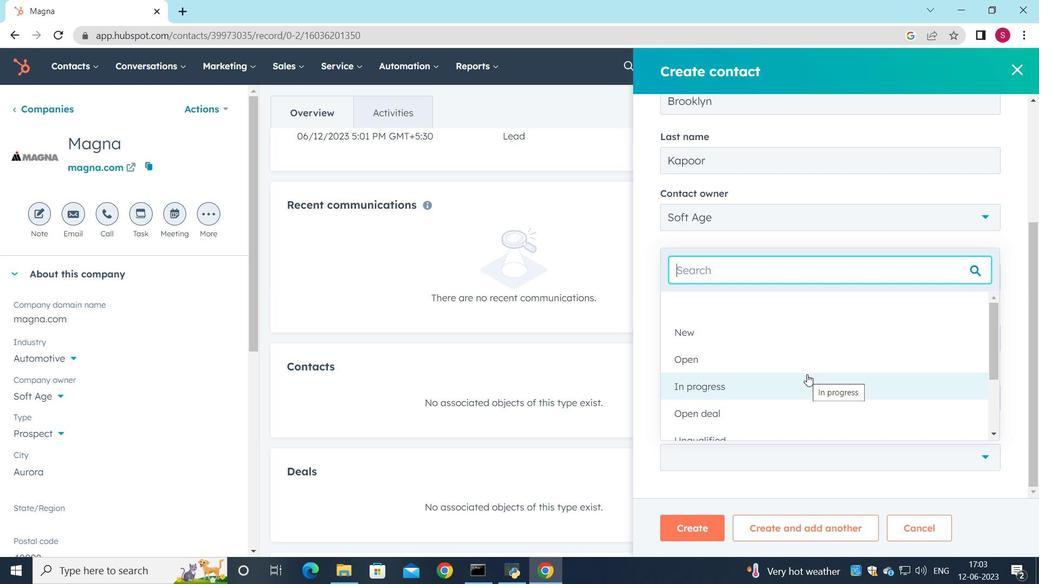 
Action: Mouse moved to (696, 517)
Screenshot: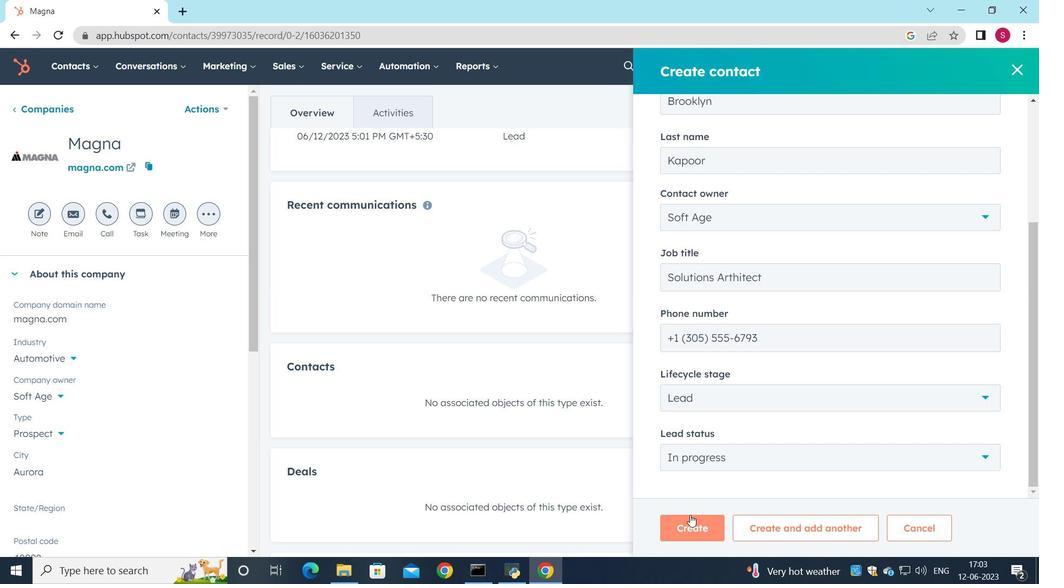 
Action: Mouse pressed left at (696, 517)
Screenshot: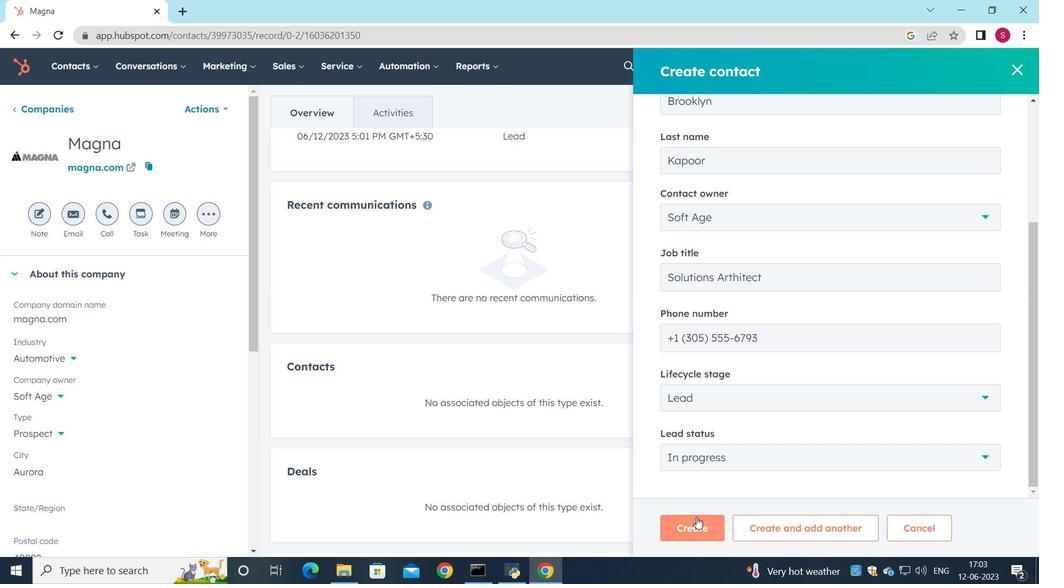
Action: Mouse moved to (706, 310)
Screenshot: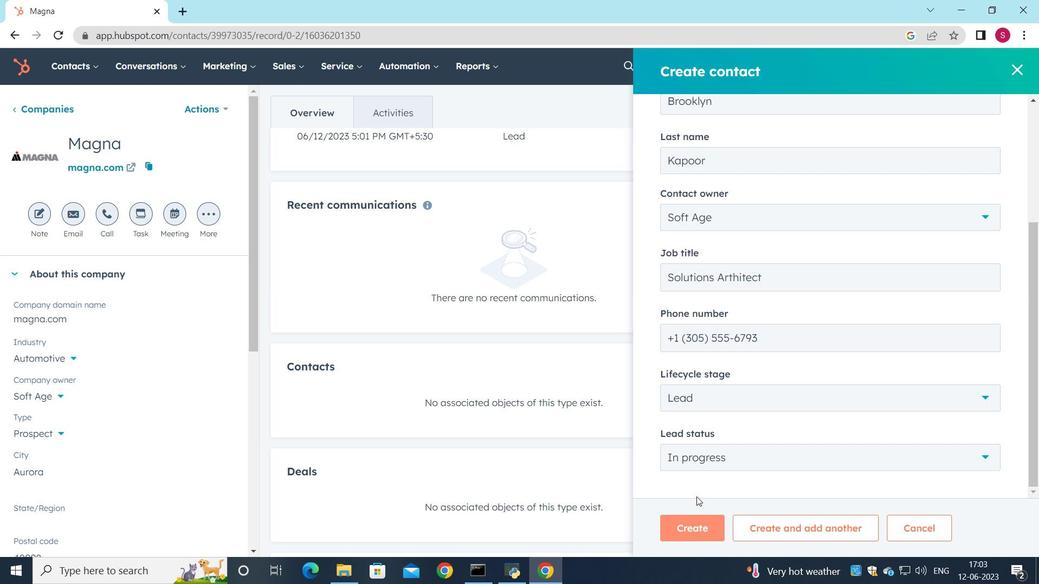 
Action: Mouse pressed left at (706, 310)
Screenshot: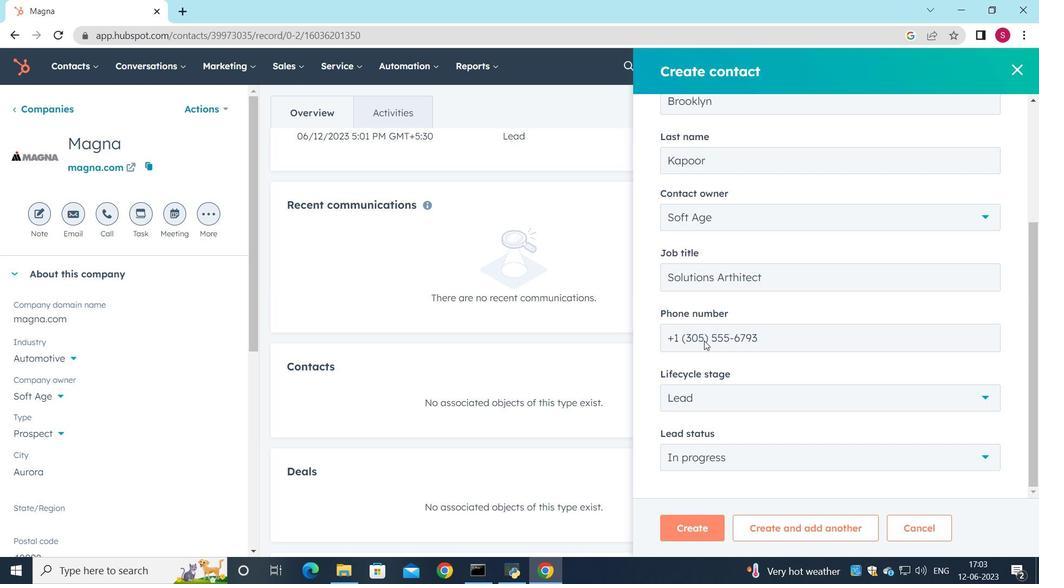 
Action: Mouse moved to (693, 526)
Screenshot: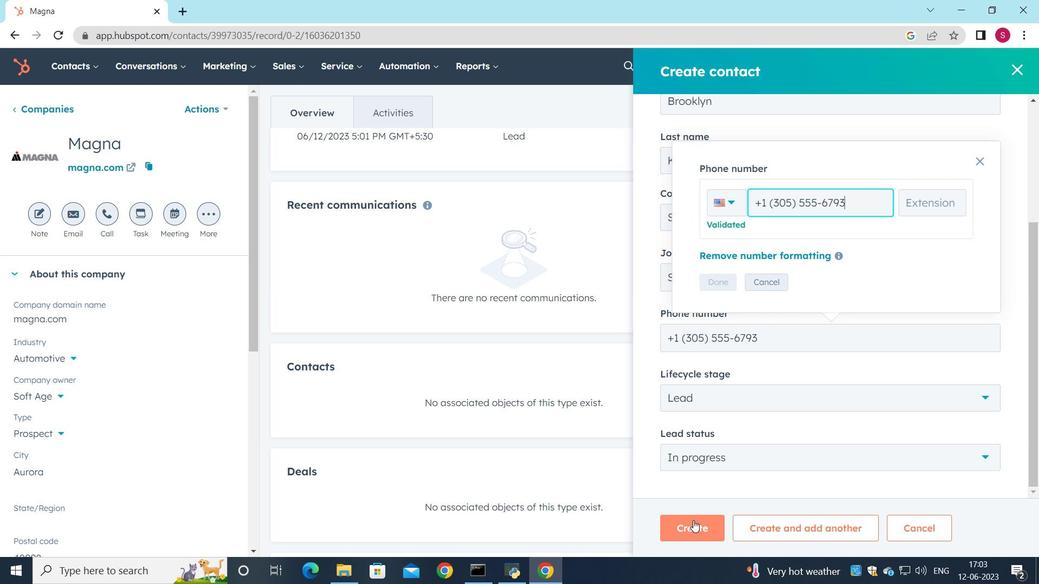 
Action: Mouse pressed left at (693, 526)
Screenshot: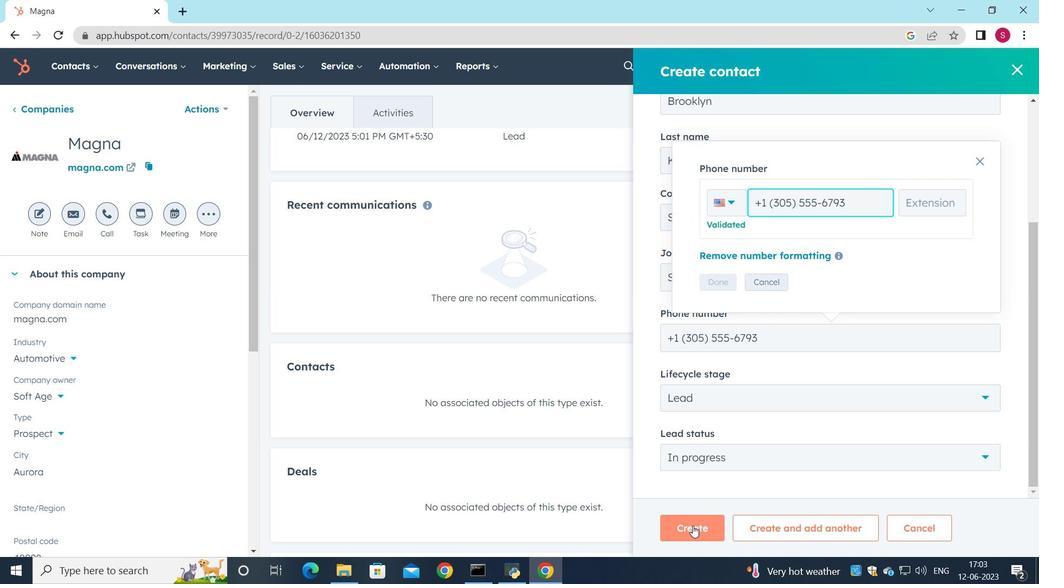 
Action: Mouse moved to (548, 346)
Screenshot: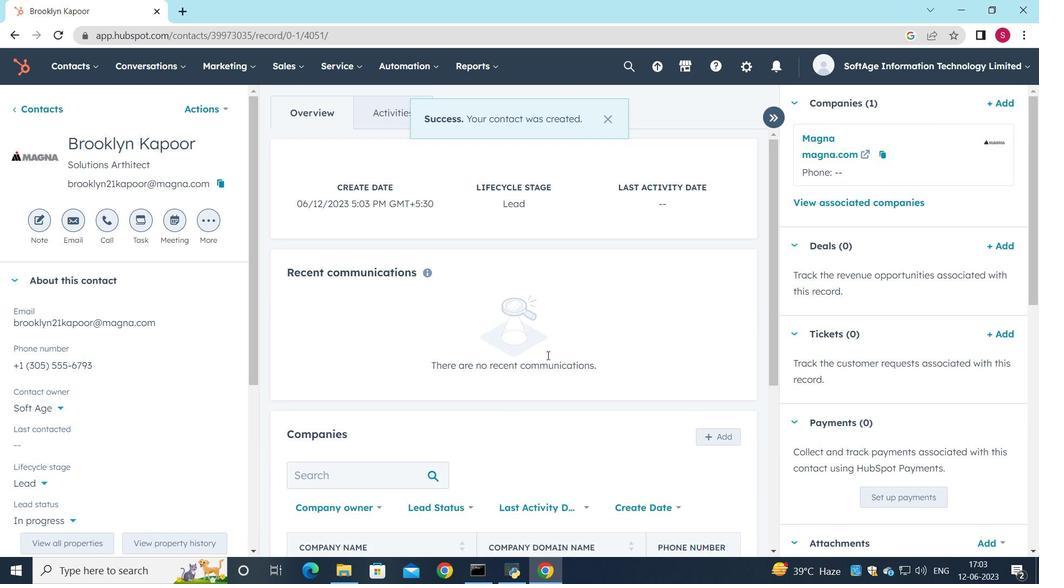 
Action: Mouse scrolled (548, 345) with delta (0, 0)
Screenshot: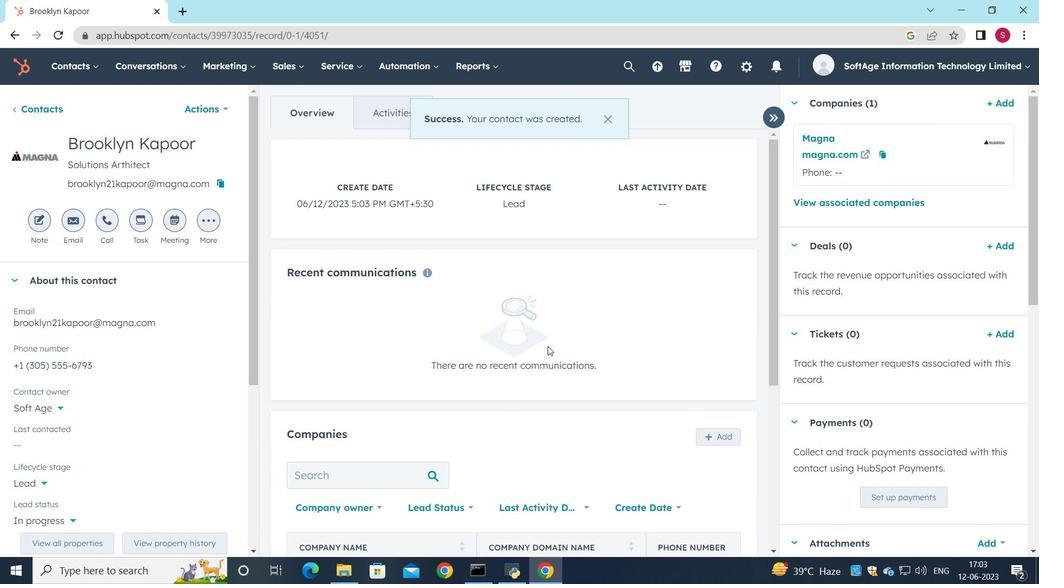 
Action: Mouse moved to (548, 346)
Screenshot: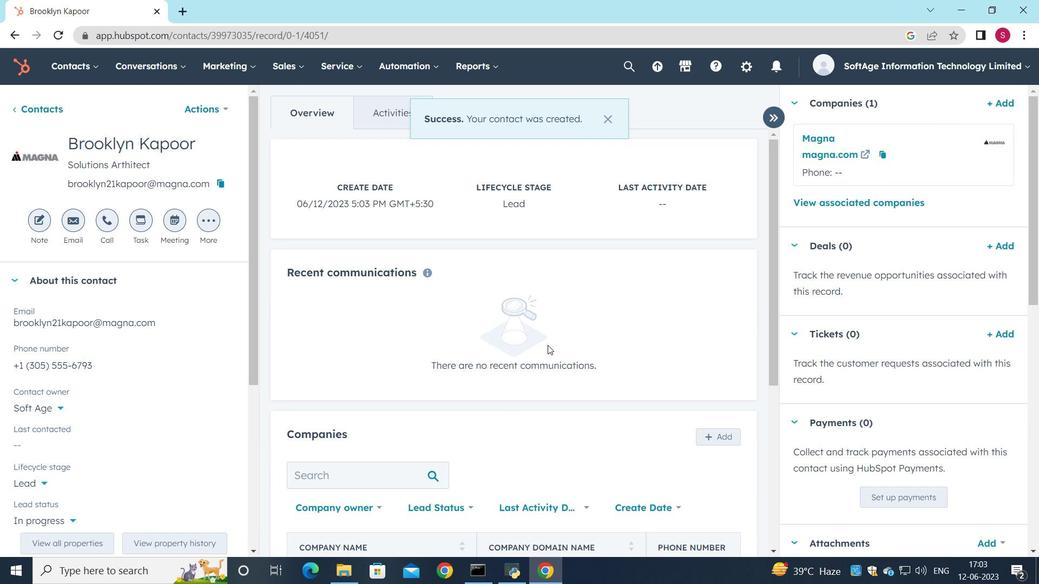 
Action: Mouse scrolled (548, 346) with delta (0, 0)
Screenshot: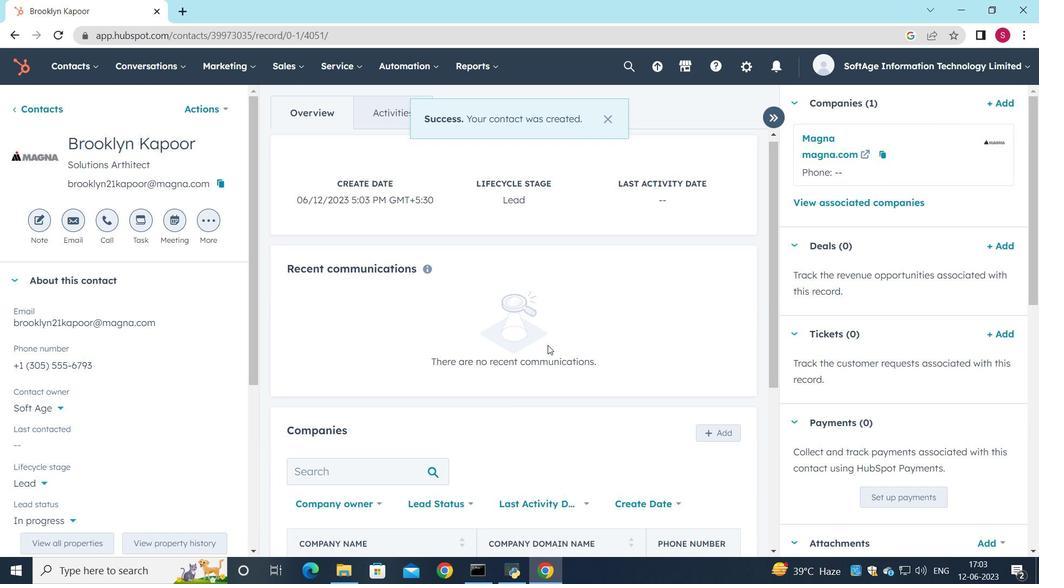 
Action: Mouse moved to (534, 354)
Screenshot: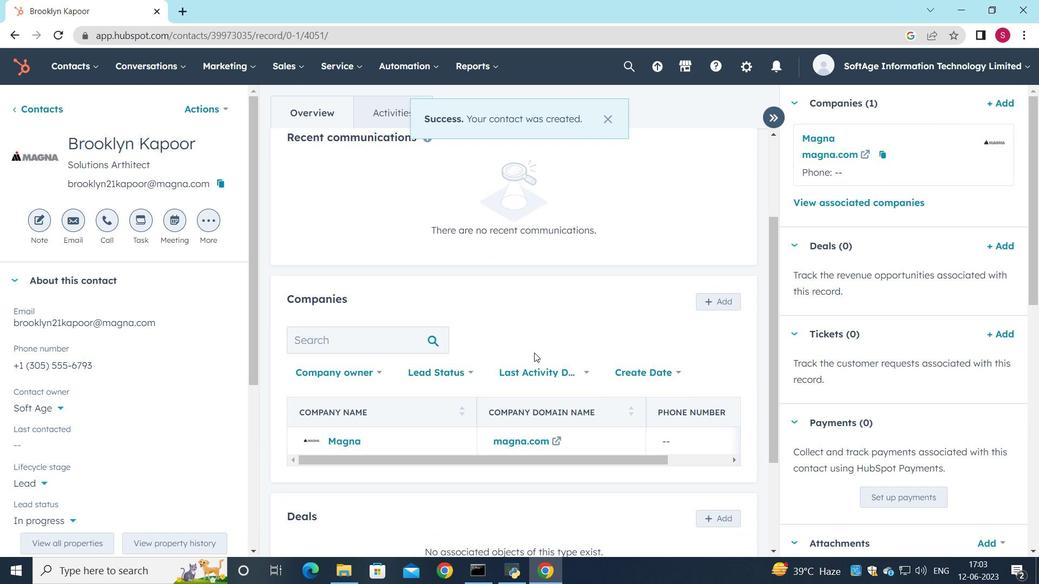 
Action: Mouse scrolled (534, 354) with delta (0, 0)
Screenshot: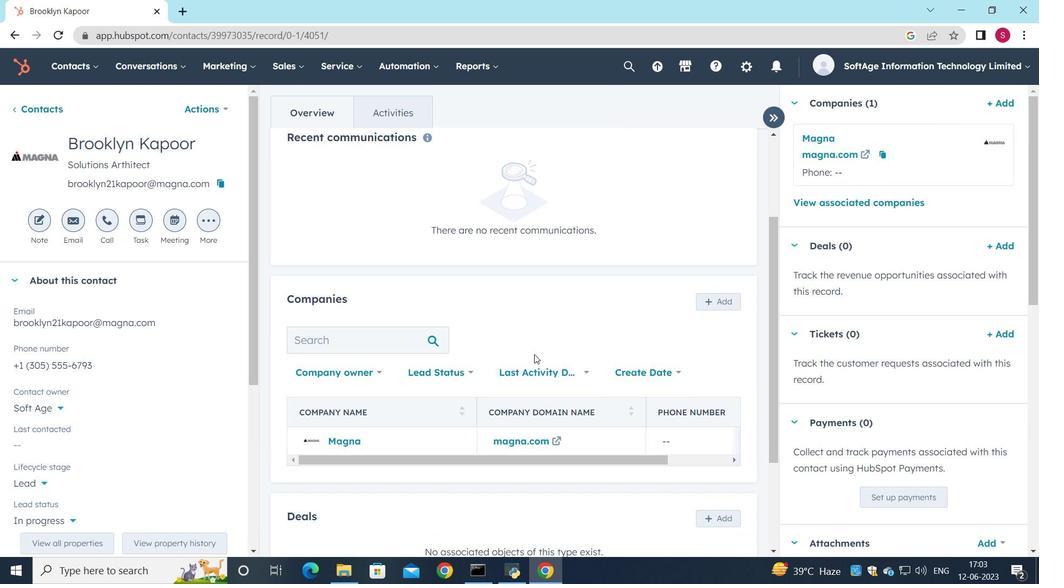 
